Task: Add an event with the title Training Session: Effective Team Collaboration and Communication, date '2024/04/11', time 9:40 AM to 11:40 AMand add a description: A Team Building Exercise is a purposeful activity or program designed to enhance collaboration, communication, trust, and camaraderie among team members. These exercises aim to strengthen relationships, improve team dynamics, and foster a positive and productive work environment. Team building exercises can take various forms, from indoor games and challenges to outdoor adventures or structured workshops._x000D_
_x000D_
, put the event into Blue category . Add location for the event as: 987 Unter den Linden, Berlin, Germany, logged in from the account softage.5@softage.netand send the event invitation to softage.2@softage.net and softage.3@softage.net. Set a reminder for the event 48 week before
Action: Mouse moved to (116, 149)
Screenshot: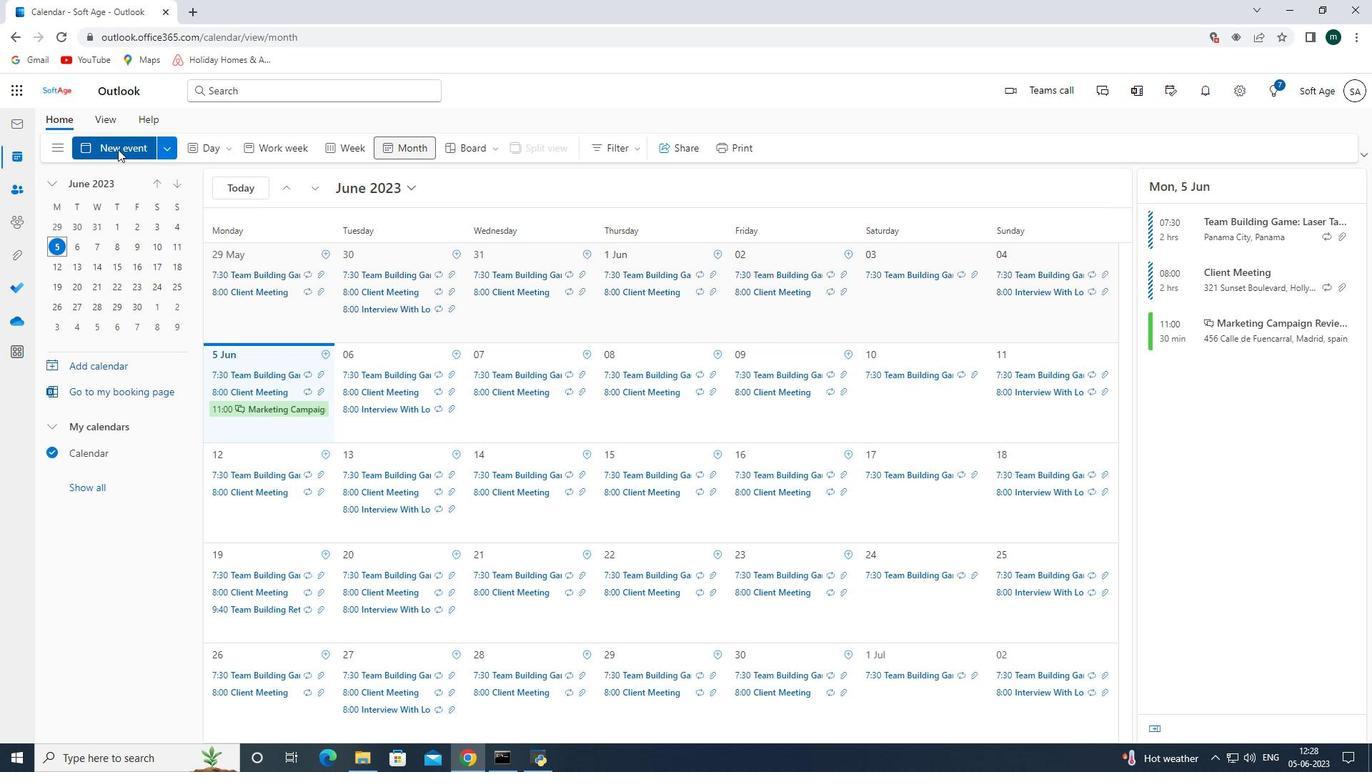 
Action: Mouse pressed left at (116, 149)
Screenshot: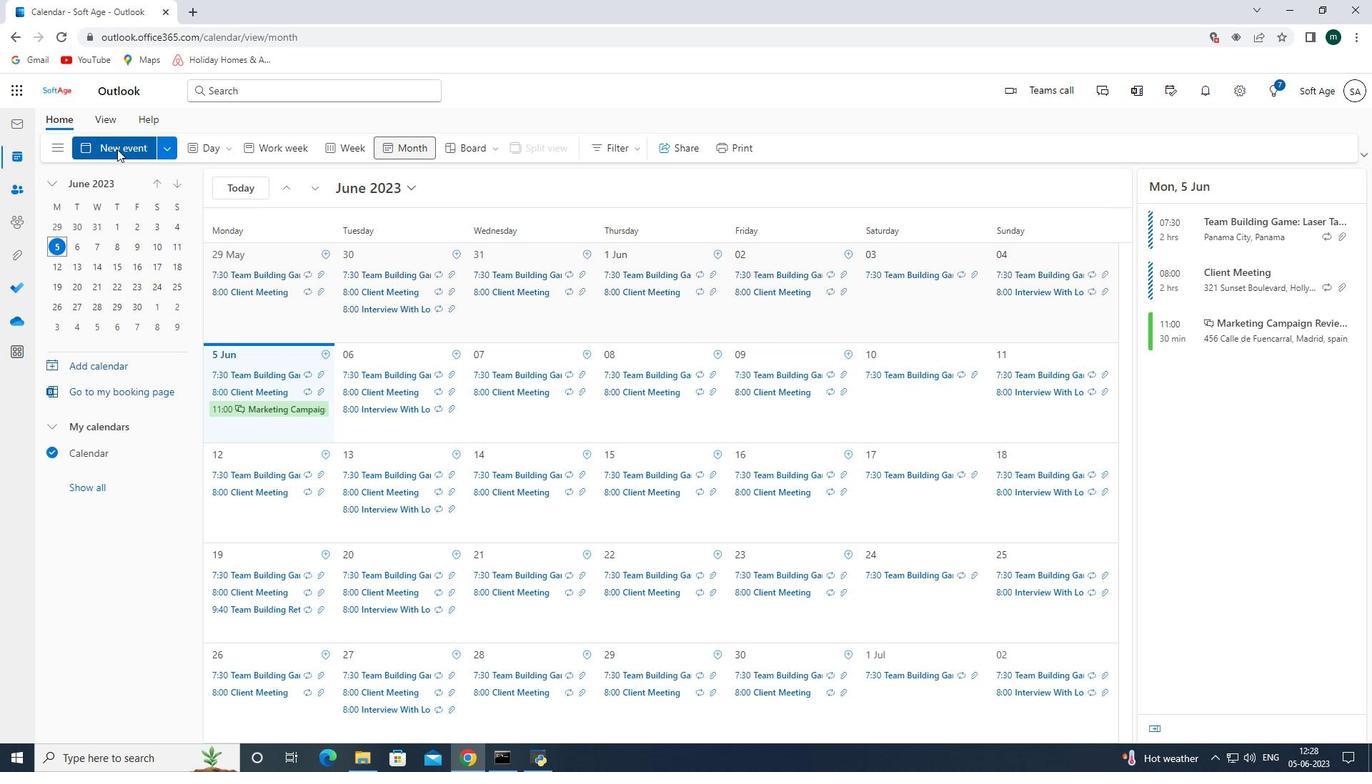 
Action: Mouse moved to (359, 235)
Screenshot: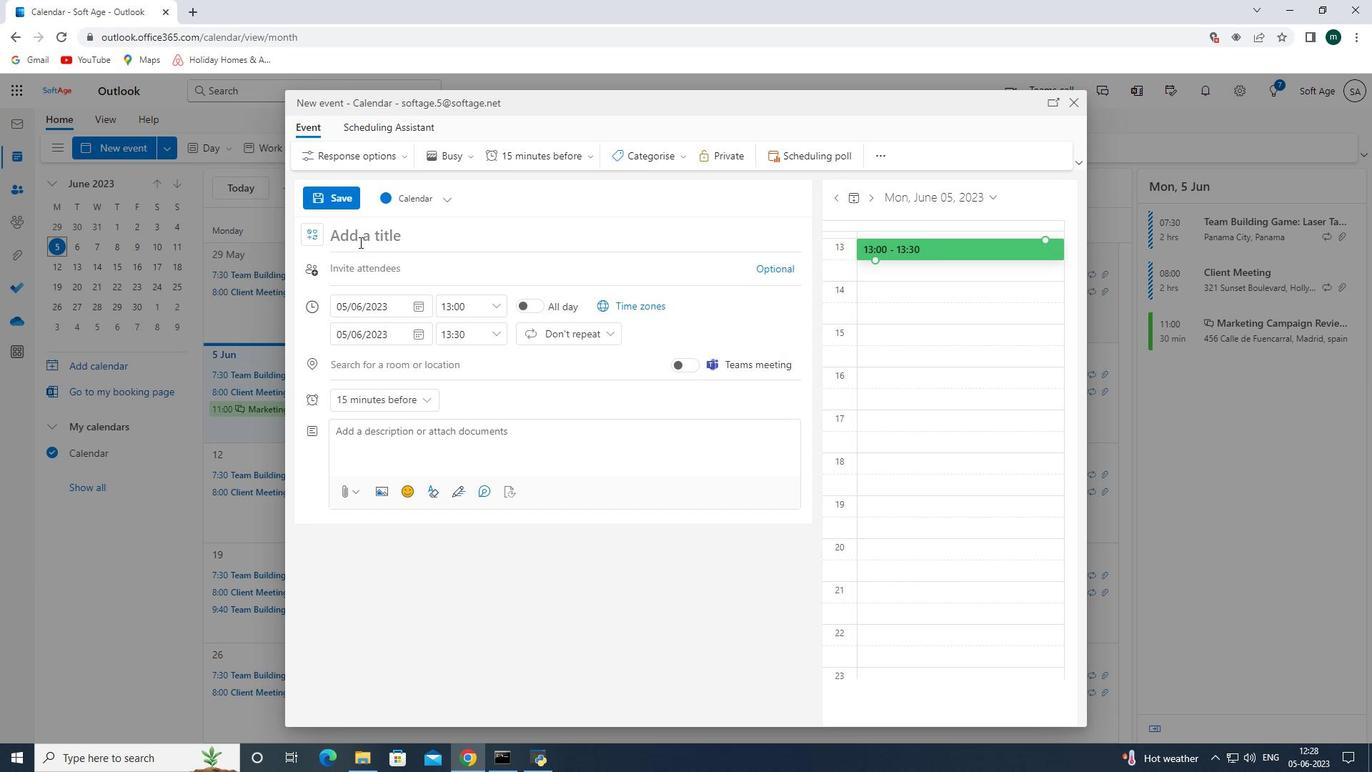 
Action: Mouse pressed left at (359, 235)
Screenshot: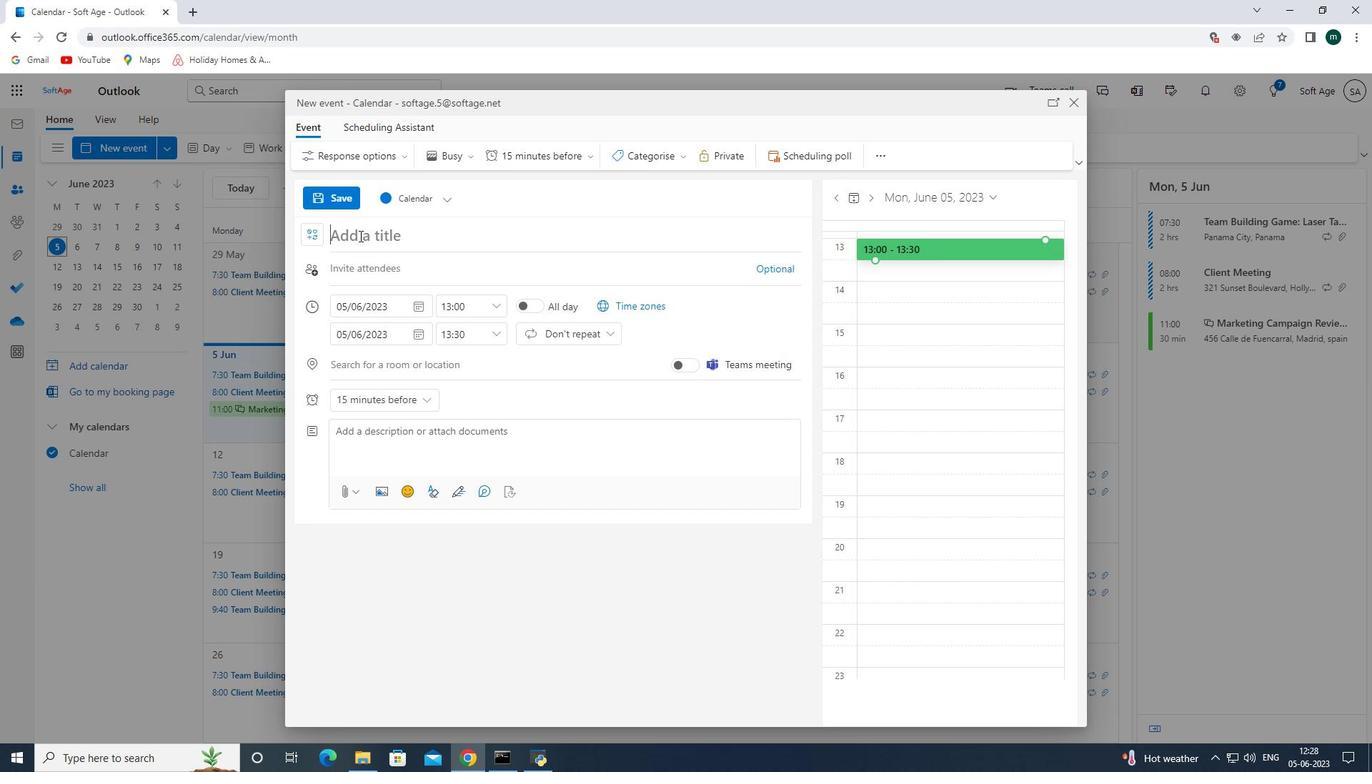 
Action: Key pressed <Key.shift>
Screenshot: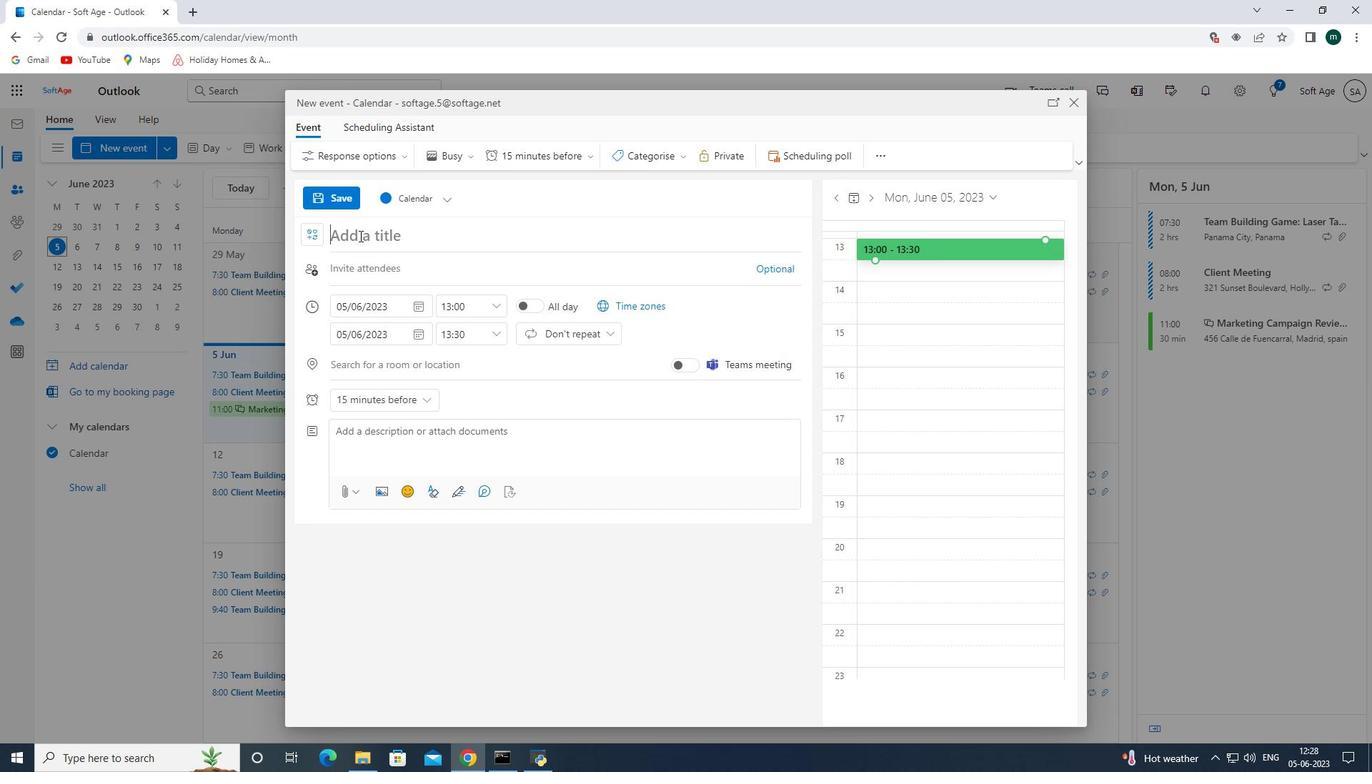 
Action: Mouse moved to (360, 235)
Screenshot: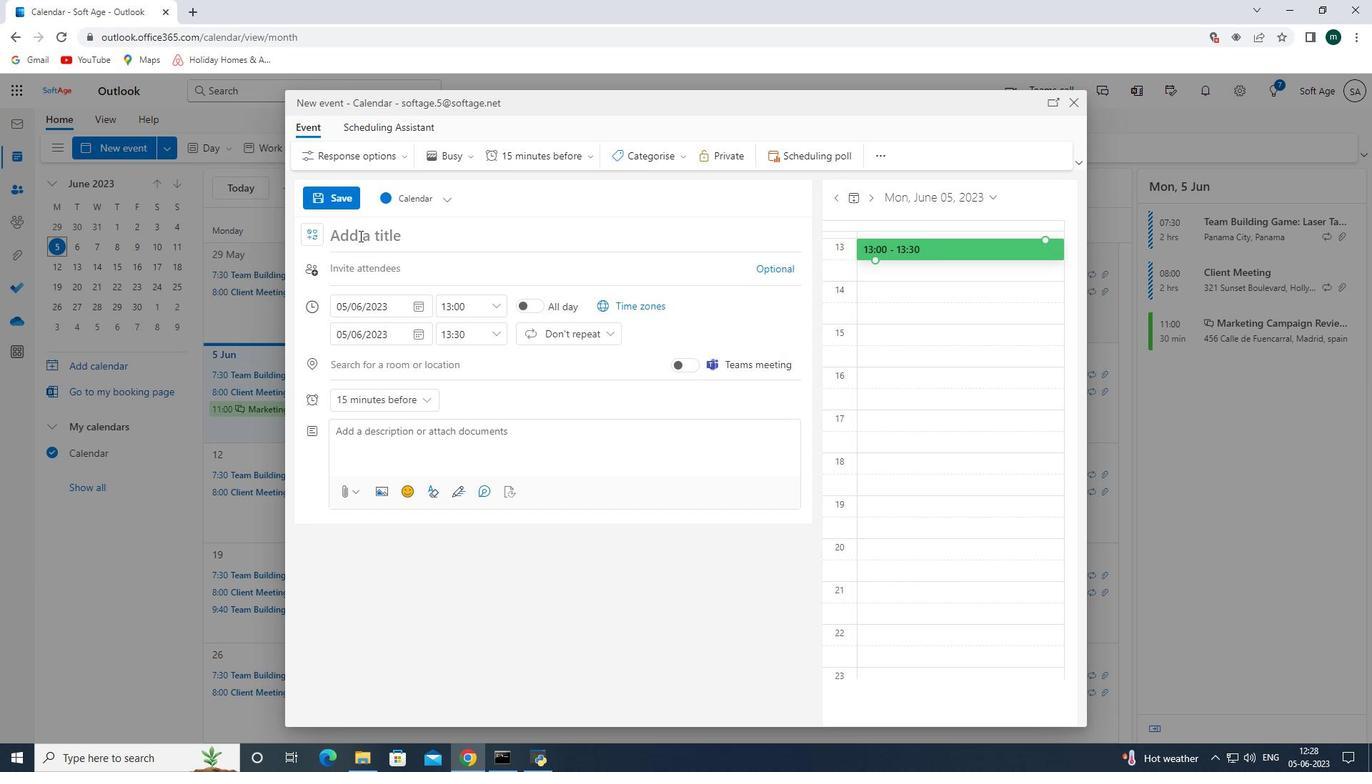 
Action: Key pressed <Key.shift><Key.shift><Key.shift><Key.shift><Key.shift><Key.shift><Key.shift><Key.shift><Key.shift><Key.shift><Key.shift><Key.shift><Key.shift><Key.shift><Key.shift><Key.shift><Key.shift><Key.shift><Key.shift><Key.shift><Key.shift><Key.shift><Key.shift><Key.shift><Key.shift><Key.shift><Key.shift><Key.shift><Key.shift><Key.shift><Key.shift><Key.shift><Key.shift><Key.shift><Key.shift><Key.shift><Key.shift><Key.shift><Key.shift><Key.shift><Key.shift><Key.shift><Key.shift><Key.shift><Key.shift><Key.shift><Key.shift><Key.shift><Key.shift><Key.shift><Key.shift><Key.shift><Key.shift><Key.shift><Key.shift><Key.shift><Key.shift><Key.shift><Key.shift><Key.shift><Key.shift><Key.shift><Key.shift><Key.shift><Key.shift><Key.shift><Key.shift>Traning<Key.space><Key.shift><Key.shift><Key.shift>Session<Key.space><Key.shift_r>:<Key.space><Key.shift><Key.shift><Key.shift><Key.shift><Key.shift><Key.shift><Key.shift><Key.shift><Key.shift><Key.shift><Key.shift><Key.shift><Key.shift><Key.shift><Key.shift><Key.shift><Key.shift><Key.shift><Key.shift><Key.shift><Key.shift><Key.shift><Key.shift><Key.shift><Key.shift><Key.shift><Key.shift><Key.shift><Key.shift><Key.shift><Key.shift><Key.shift><Key.shift><Key.shift><Key.shift><Key.shift><Key.shift><Key.shift>Effectib<Key.backspace>ve<Key.space><Key.shift>t<Key.backspace><Key.shift><Key.shift>Team<Key.space><Key.shift>Collaboration
Screenshot: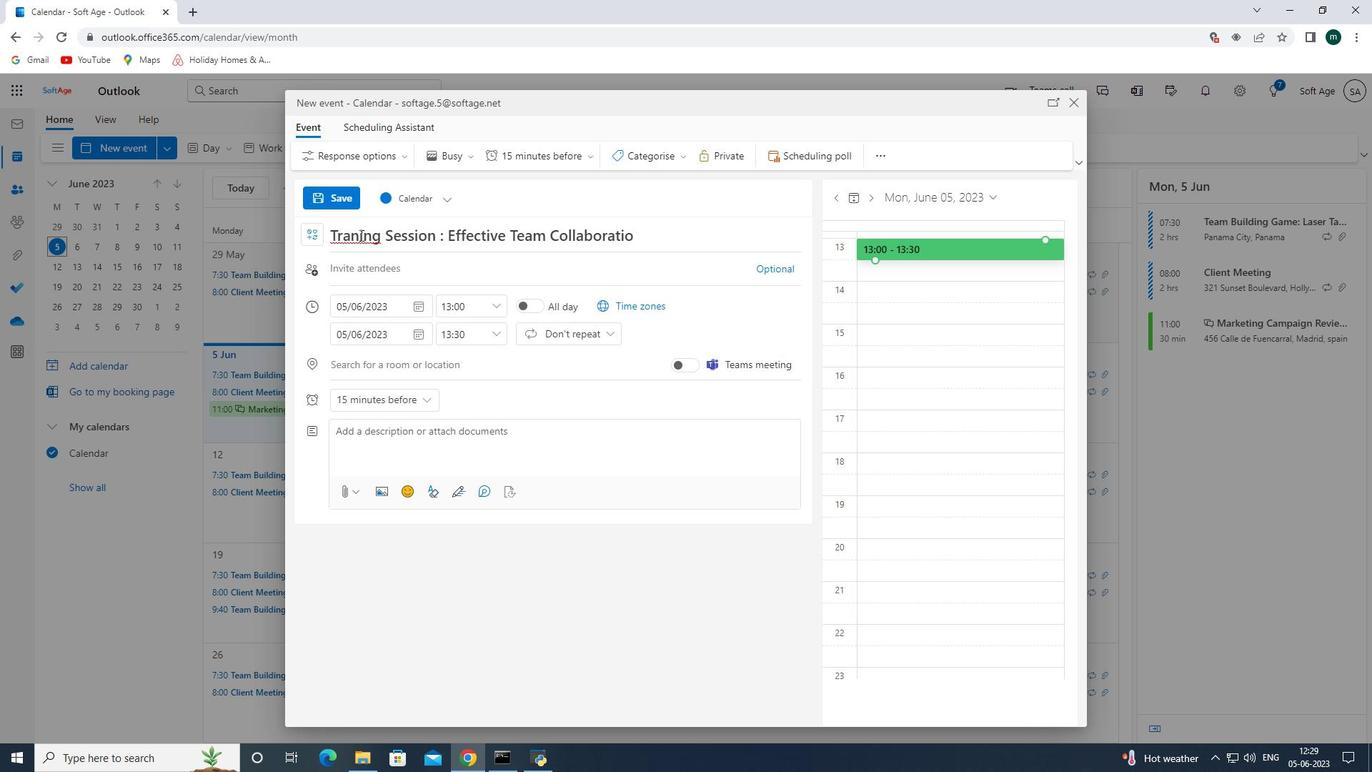 
Action: Mouse moved to (400, 424)
Screenshot: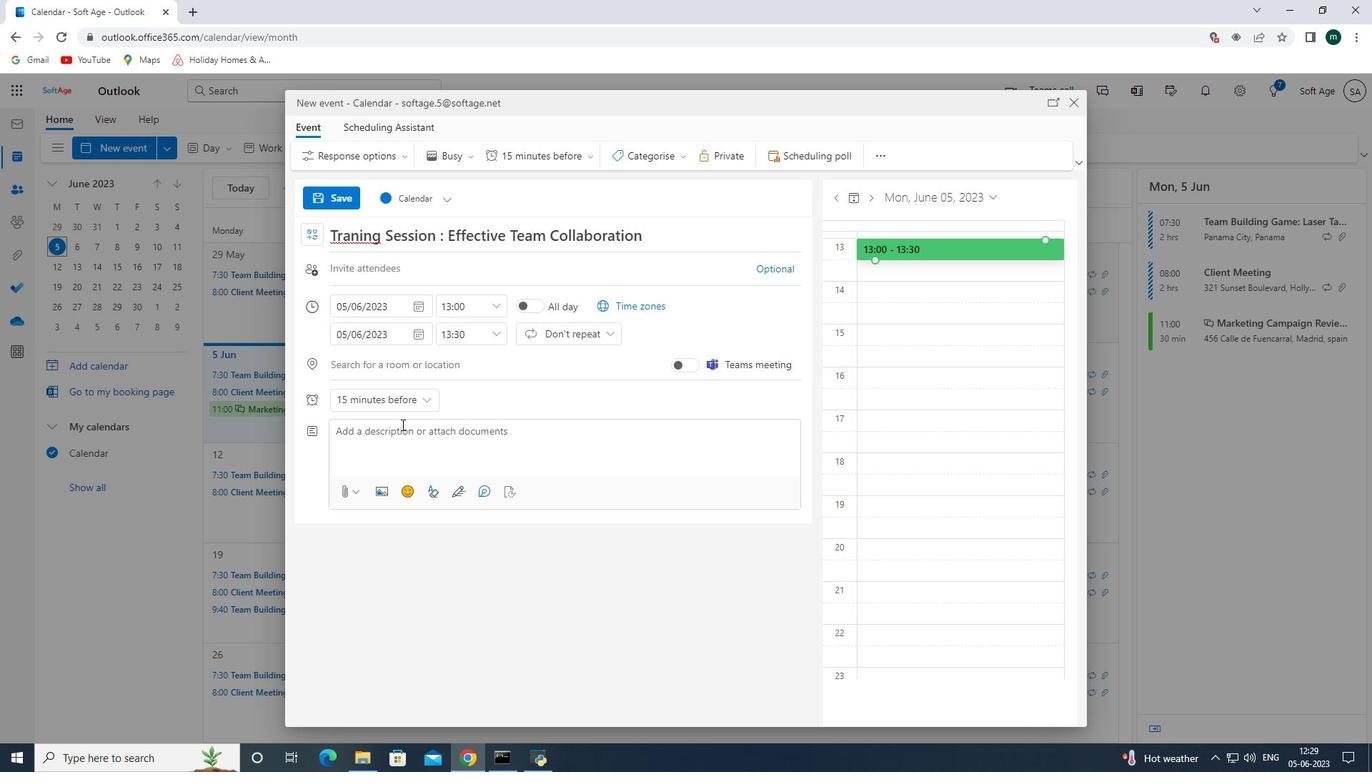 
Action: Mouse pressed left at (400, 424)
Screenshot: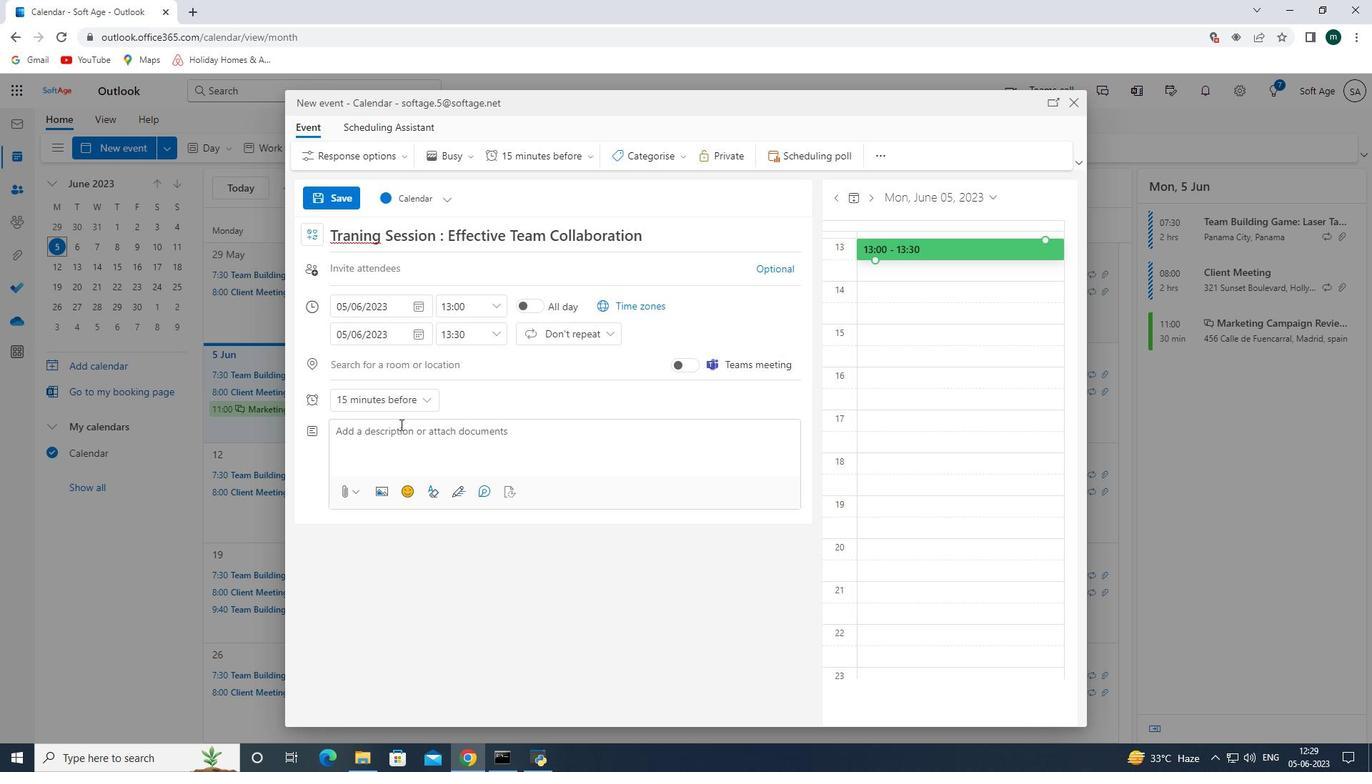 
Action: Mouse moved to (420, 305)
Screenshot: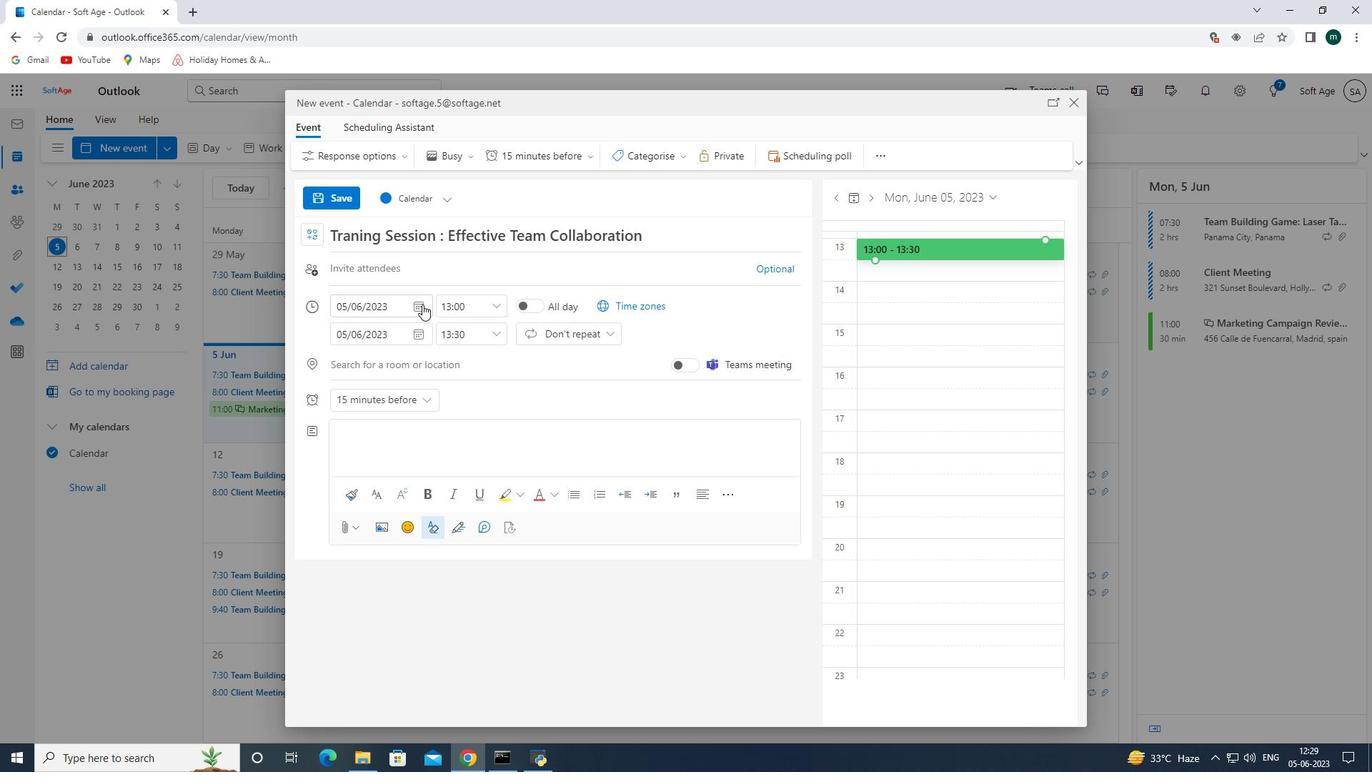 
Action: Mouse pressed left at (420, 305)
Screenshot: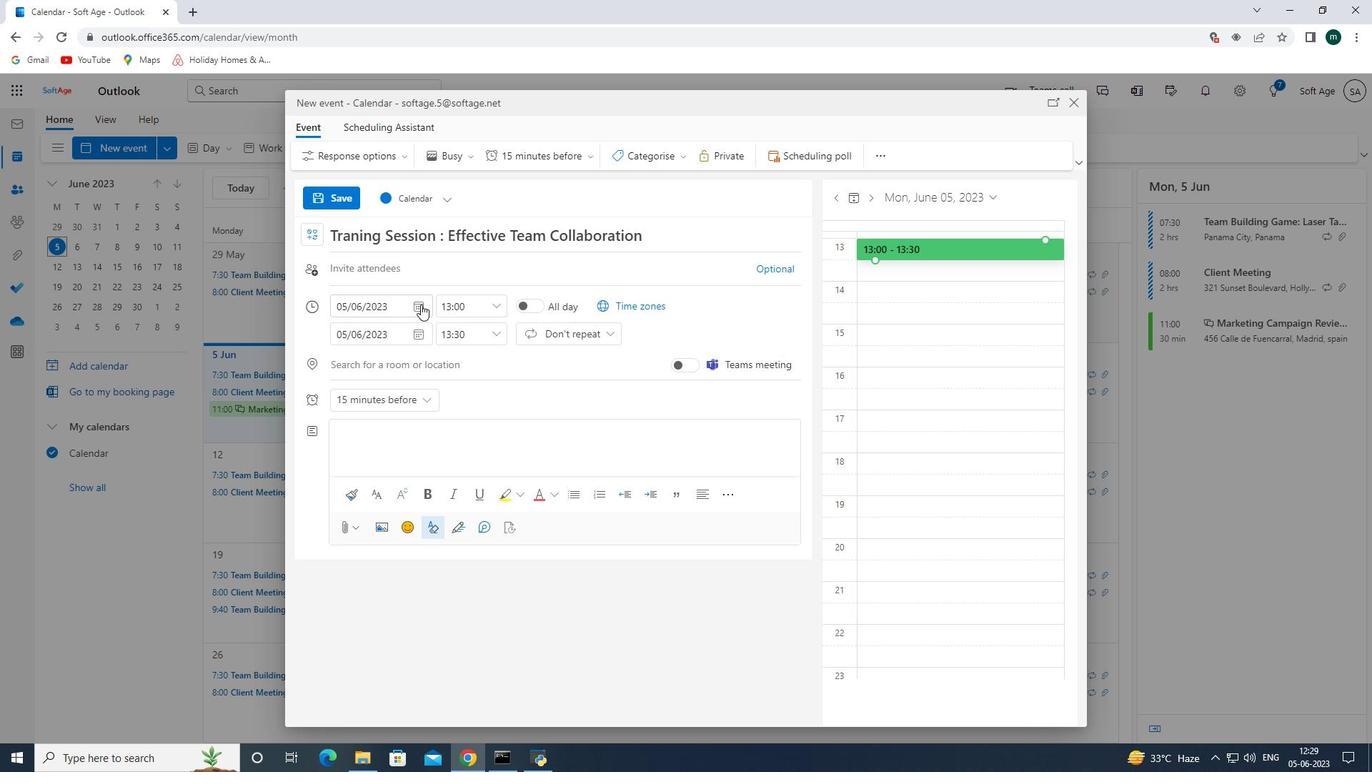 
Action: Mouse moved to (471, 337)
Screenshot: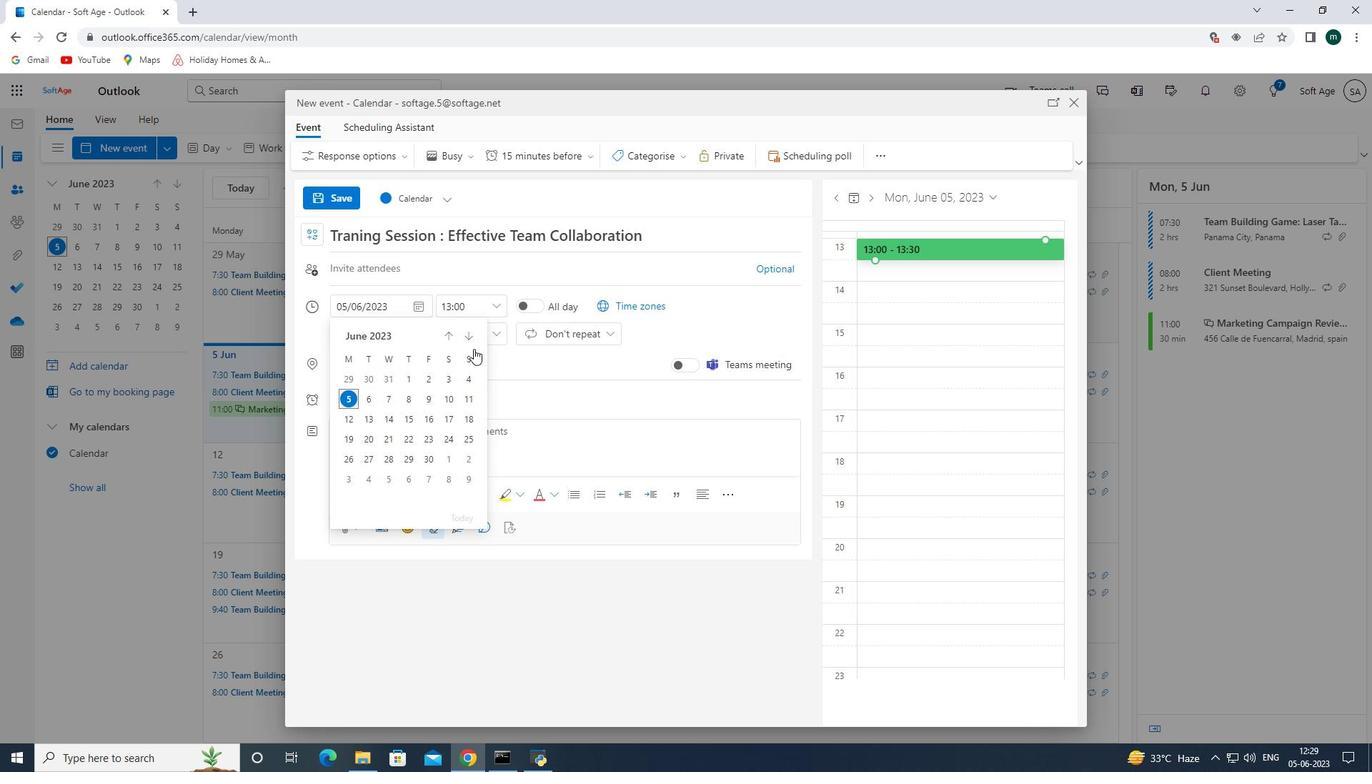 
Action: Mouse pressed left at (471, 337)
Screenshot: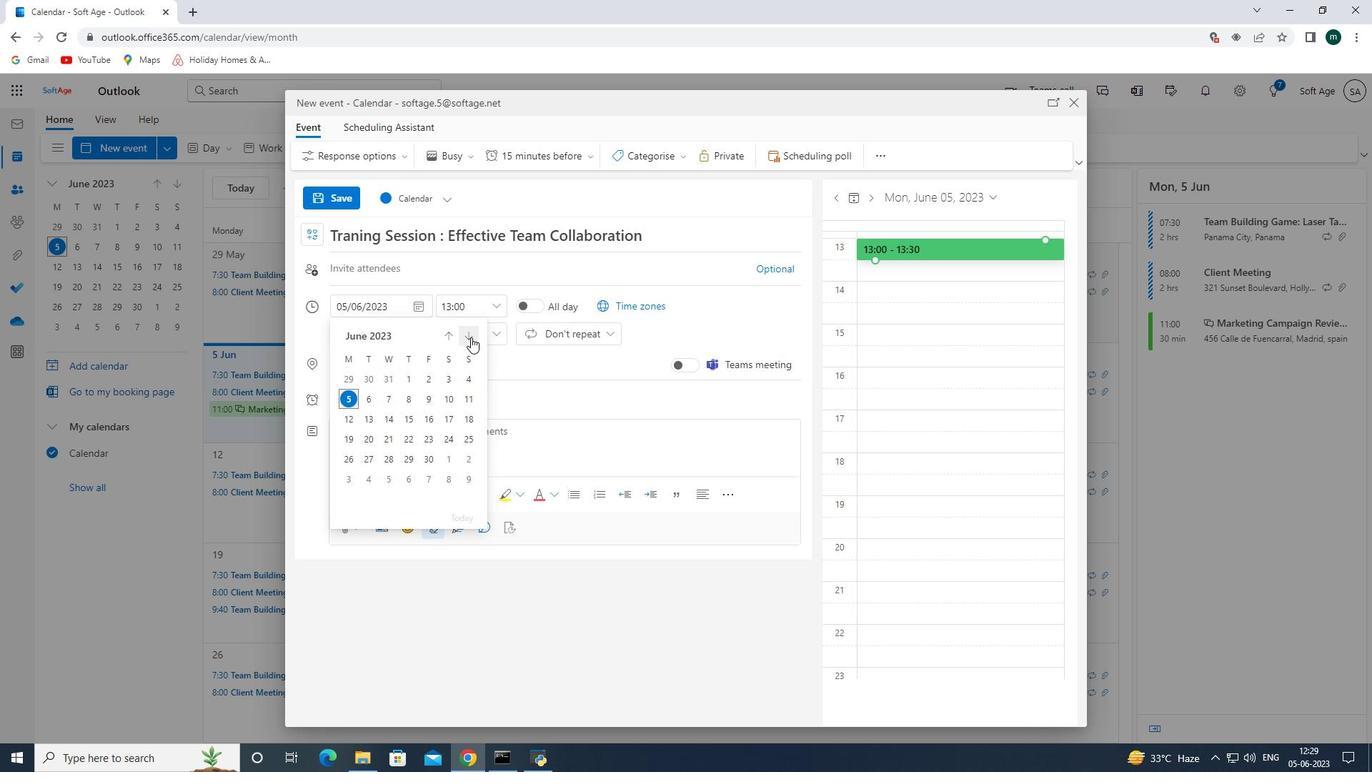 
Action: Mouse pressed left at (471, 337)
Screenshot: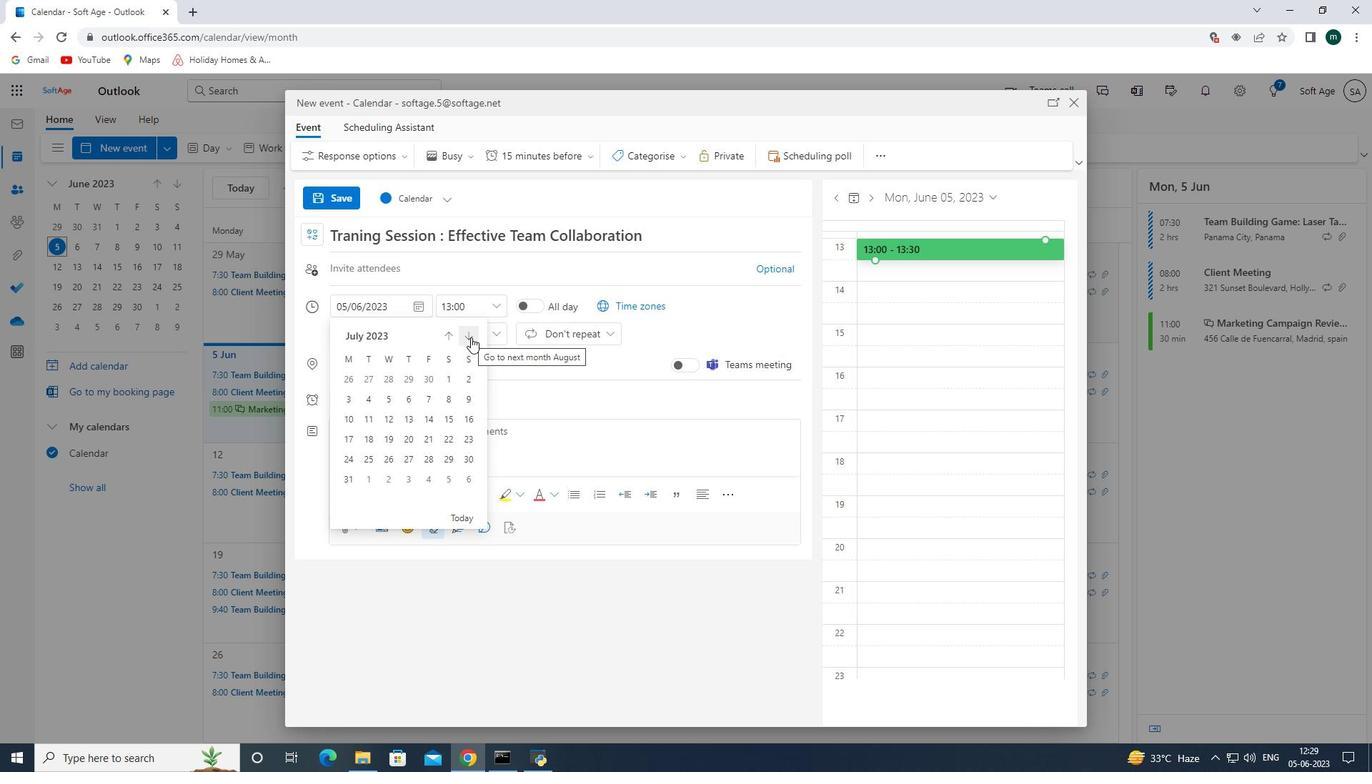 
Action: Mouse pressed left at (471, 337)
Screenshot: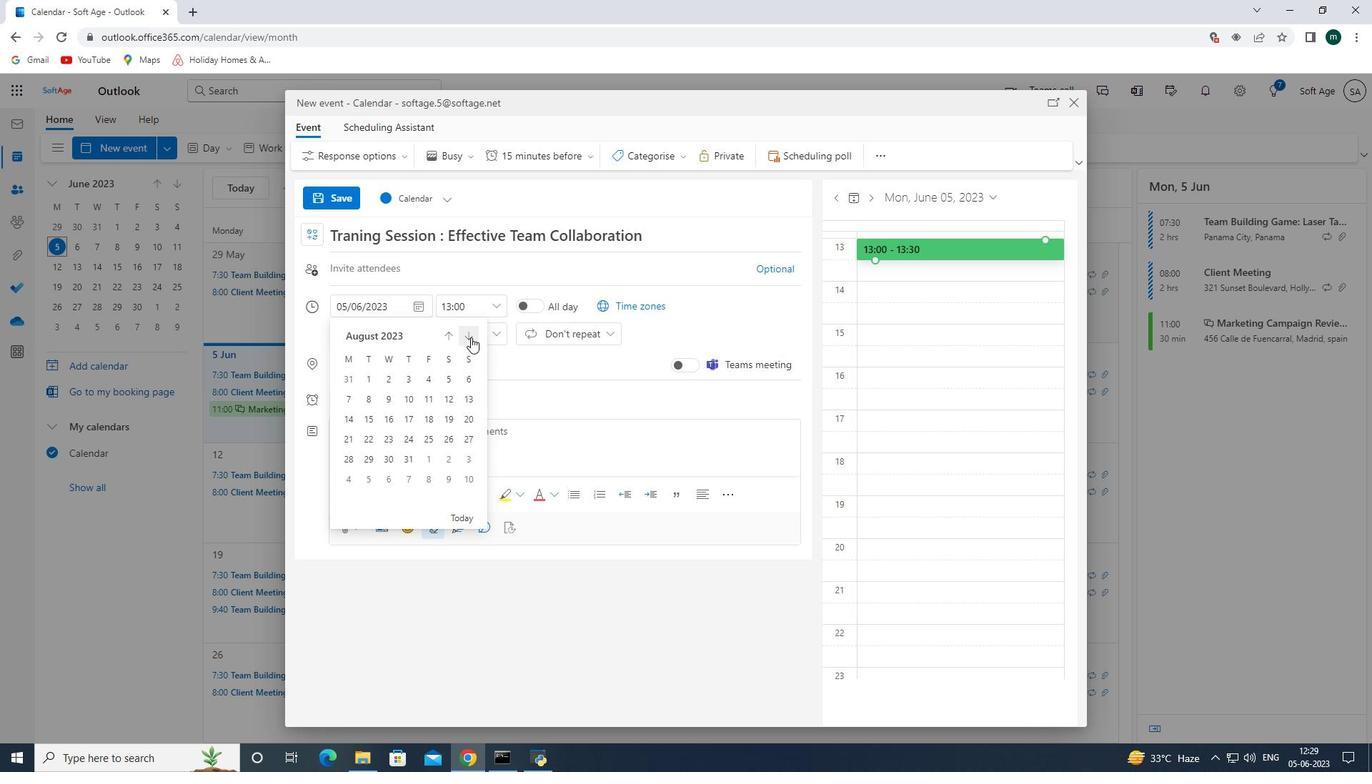 
Action: Mouse moved to (476, 334)
Screenshot: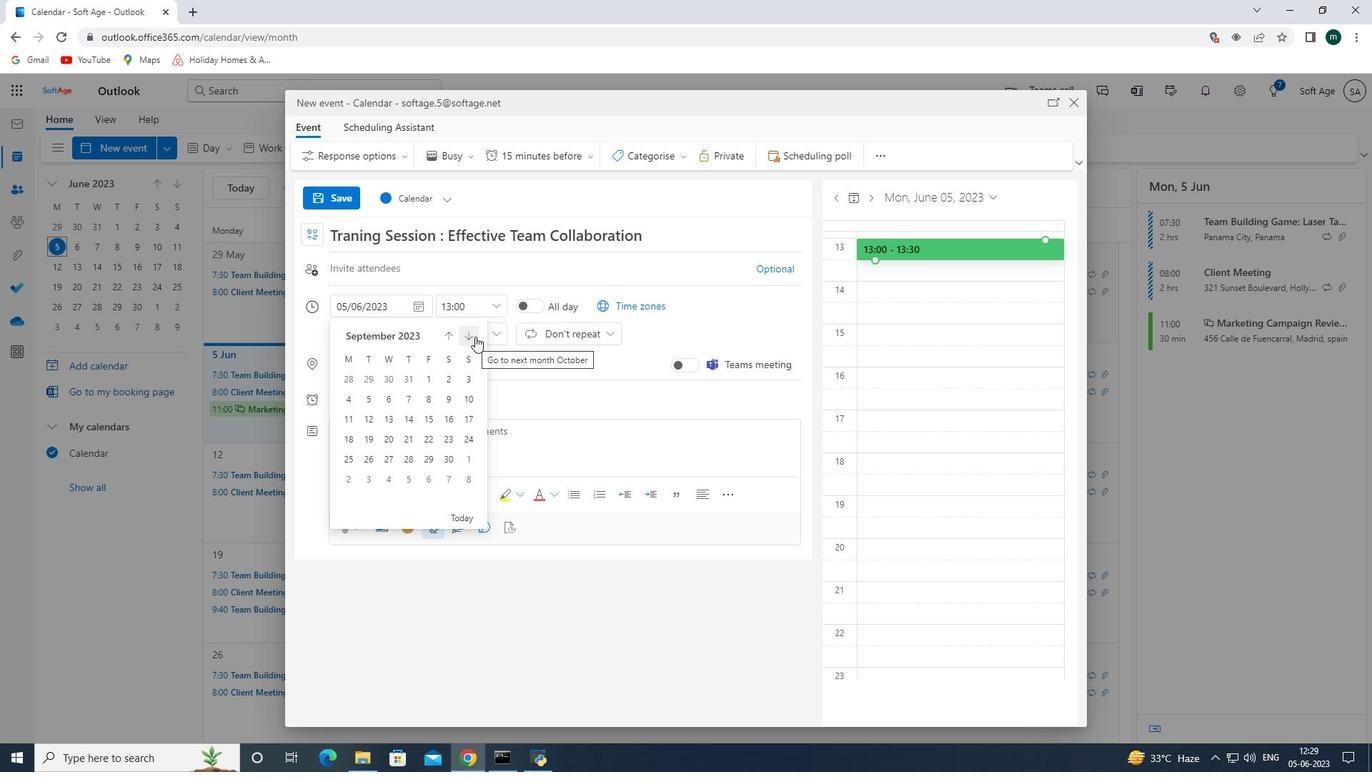 
Action: Mouse pressed left at (476, 334)
Screenshot: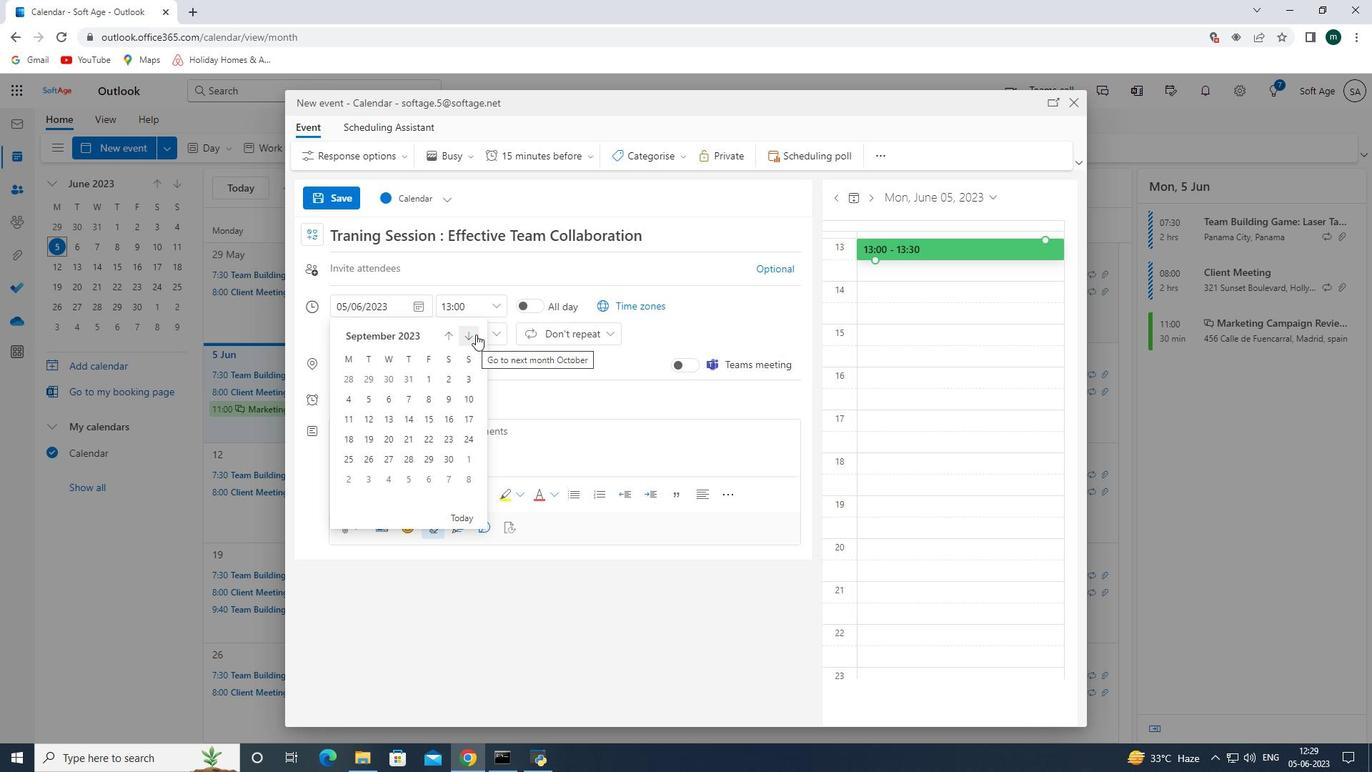 
Action: Mouse moved to (467, 336)
Screenshot: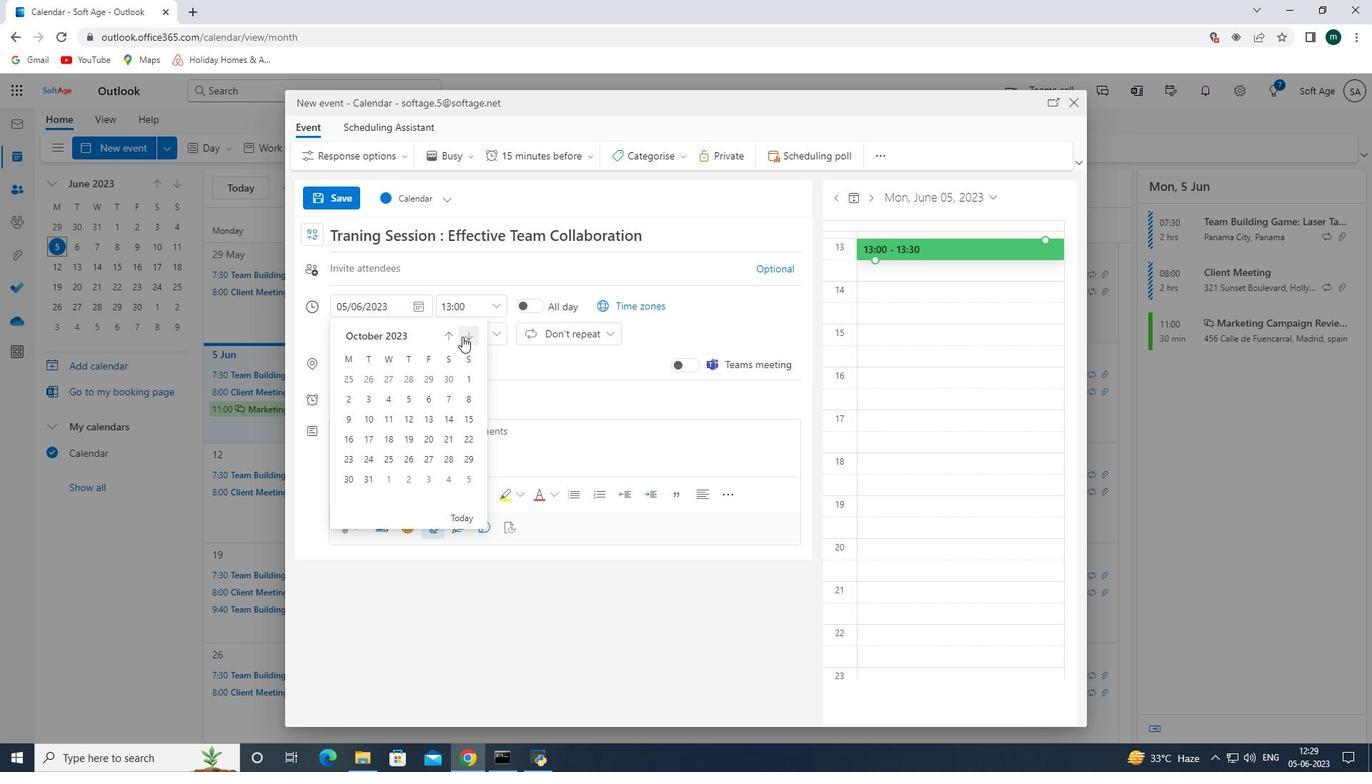 
Action: Mouse pressed left at (467, 336)
Screenshot: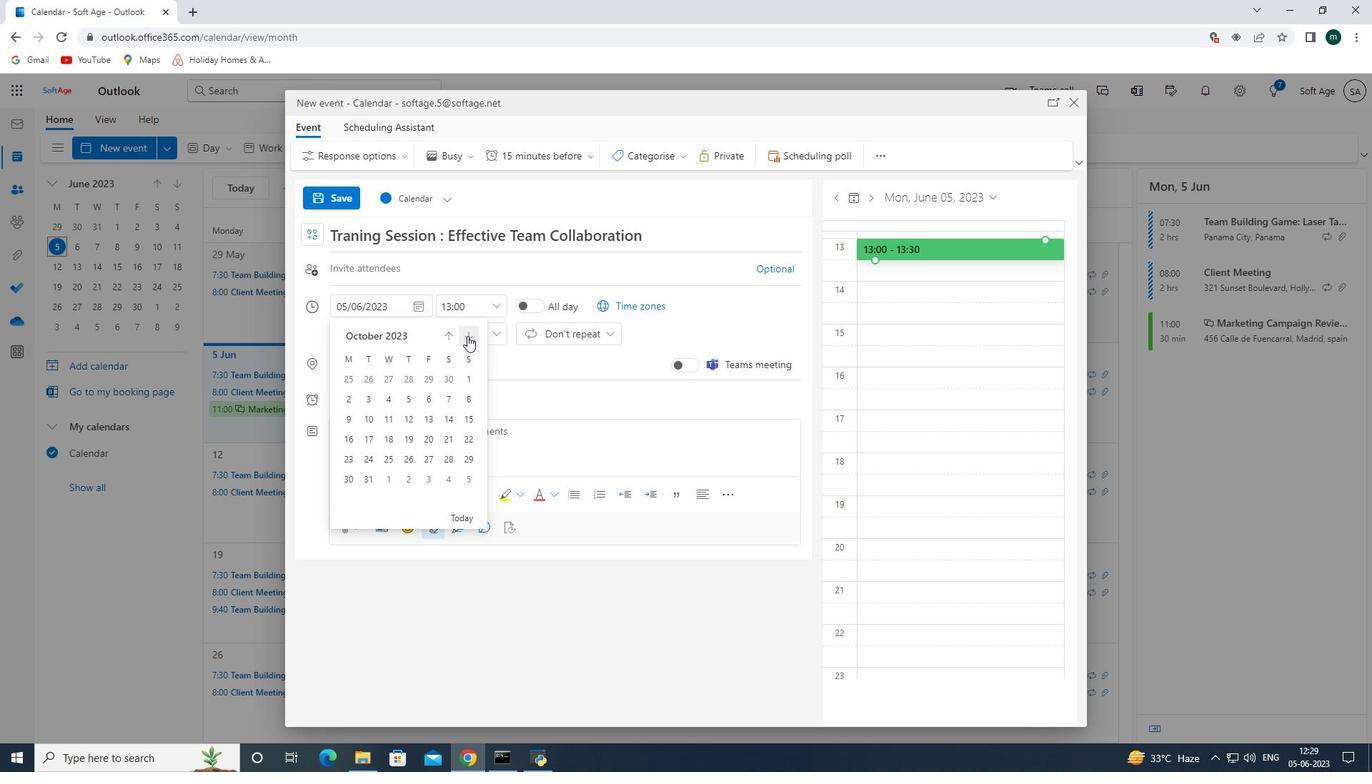 
Action: Mouse pressed left at (467, 336)
Screenshot: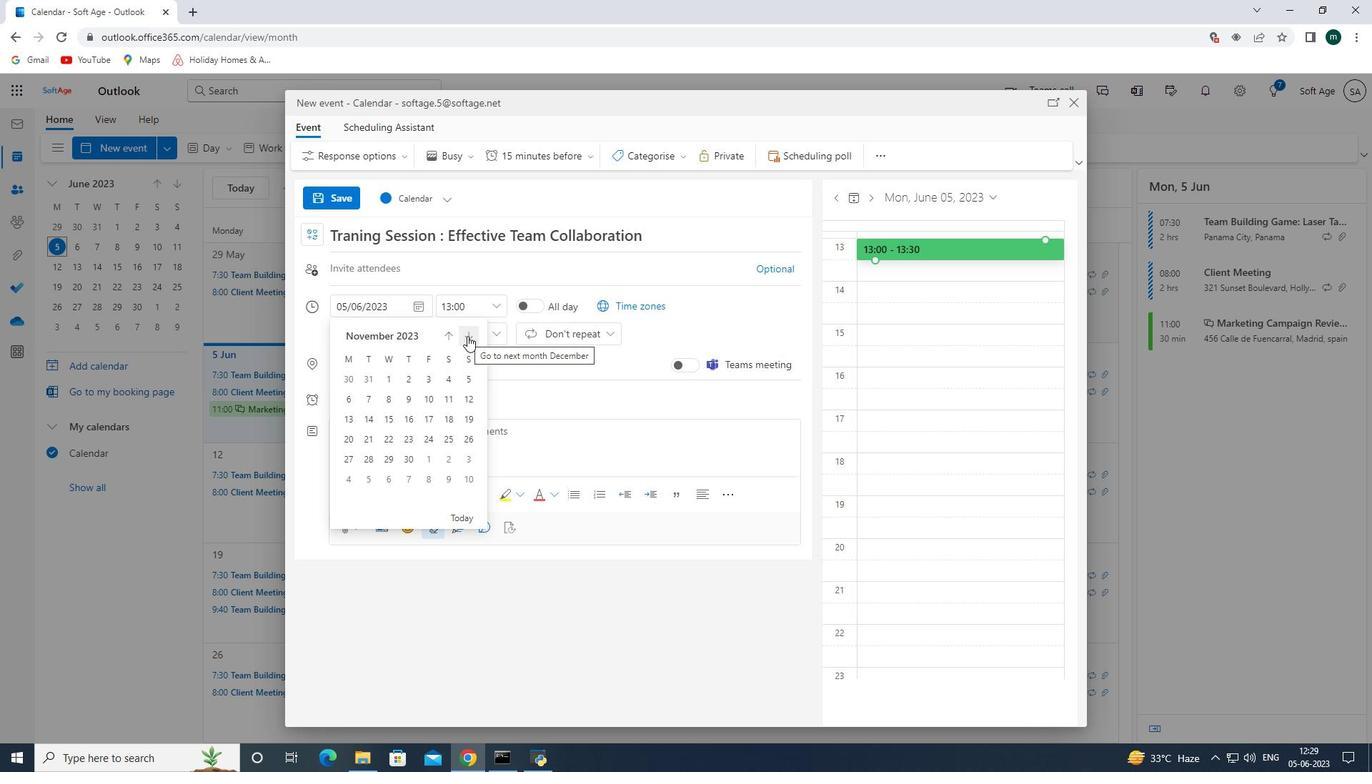 
Action: Mouse pressed left at (467, 336)
Screenshot: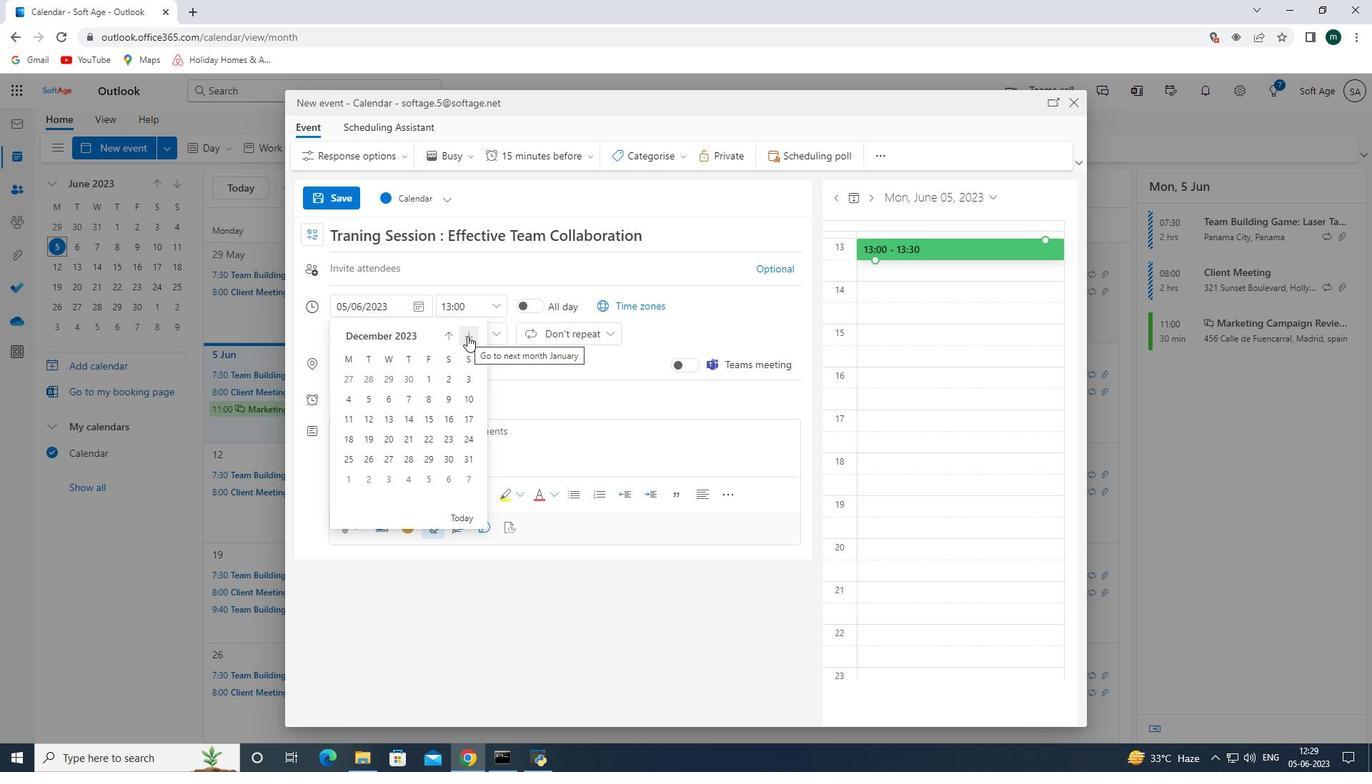 
Action: Mouse pressed left at (467, 336)
Screenshot: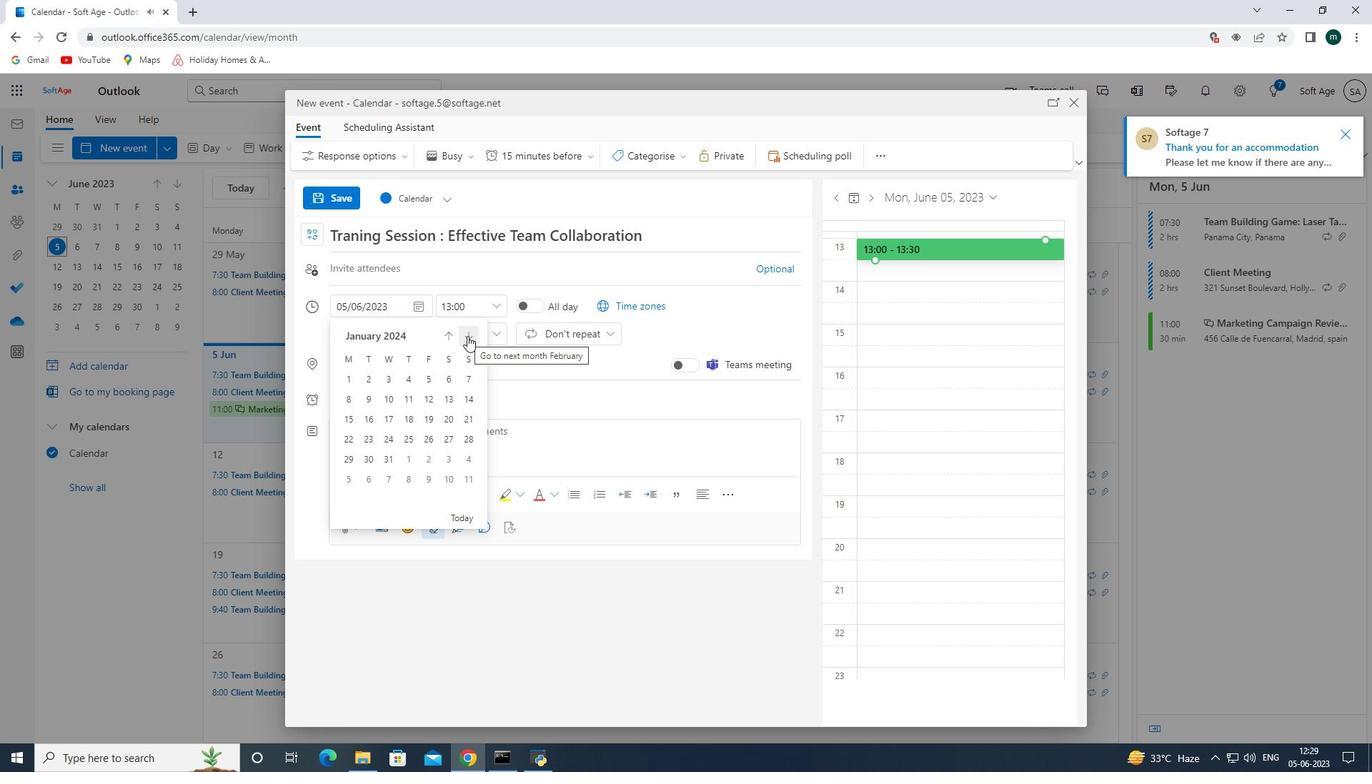 
Action: Mouse pressed left at (467, 336)
Screenshot: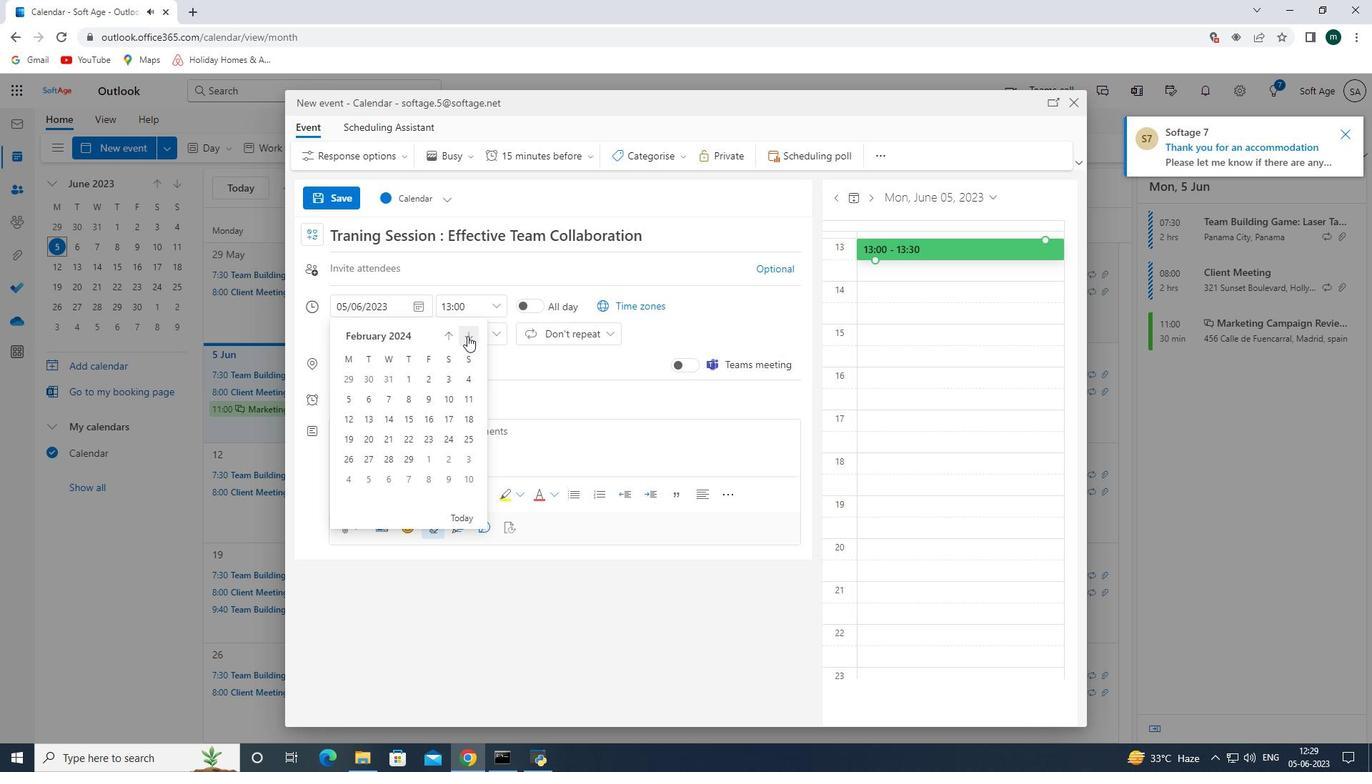 
Action: Mouse pressed left at (467, 336)
Screenshot: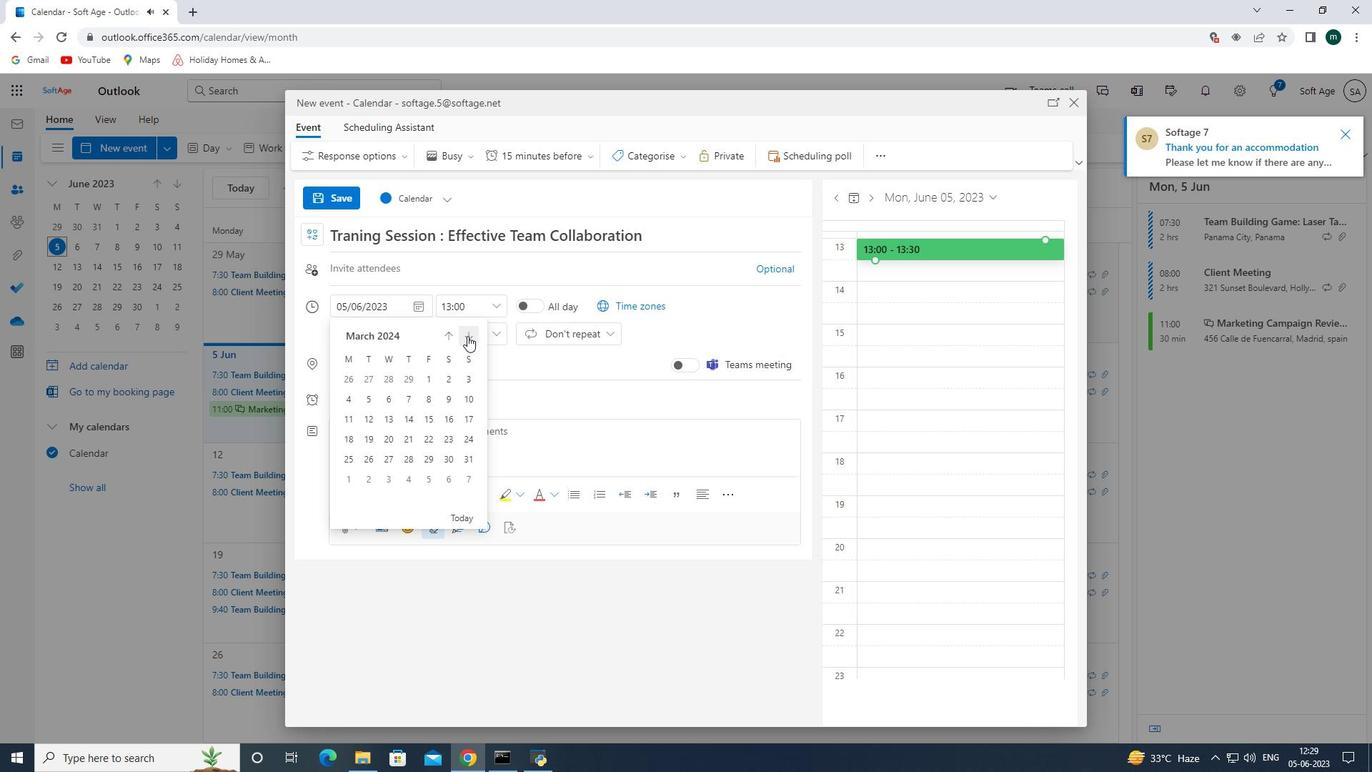 
Action: Mouse moved to (401, 397)
Screenshot: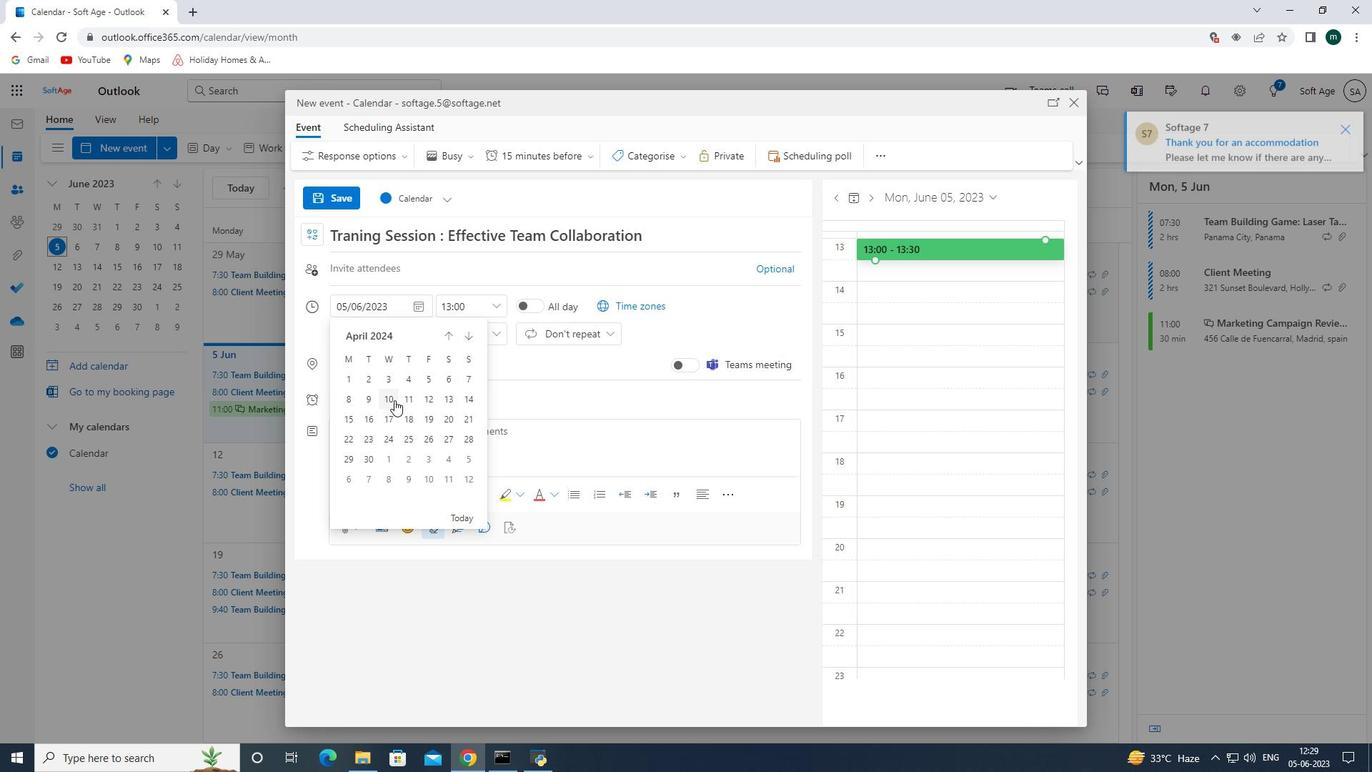 
Action: Mouse pressed left at (401, 397)
Screenshot: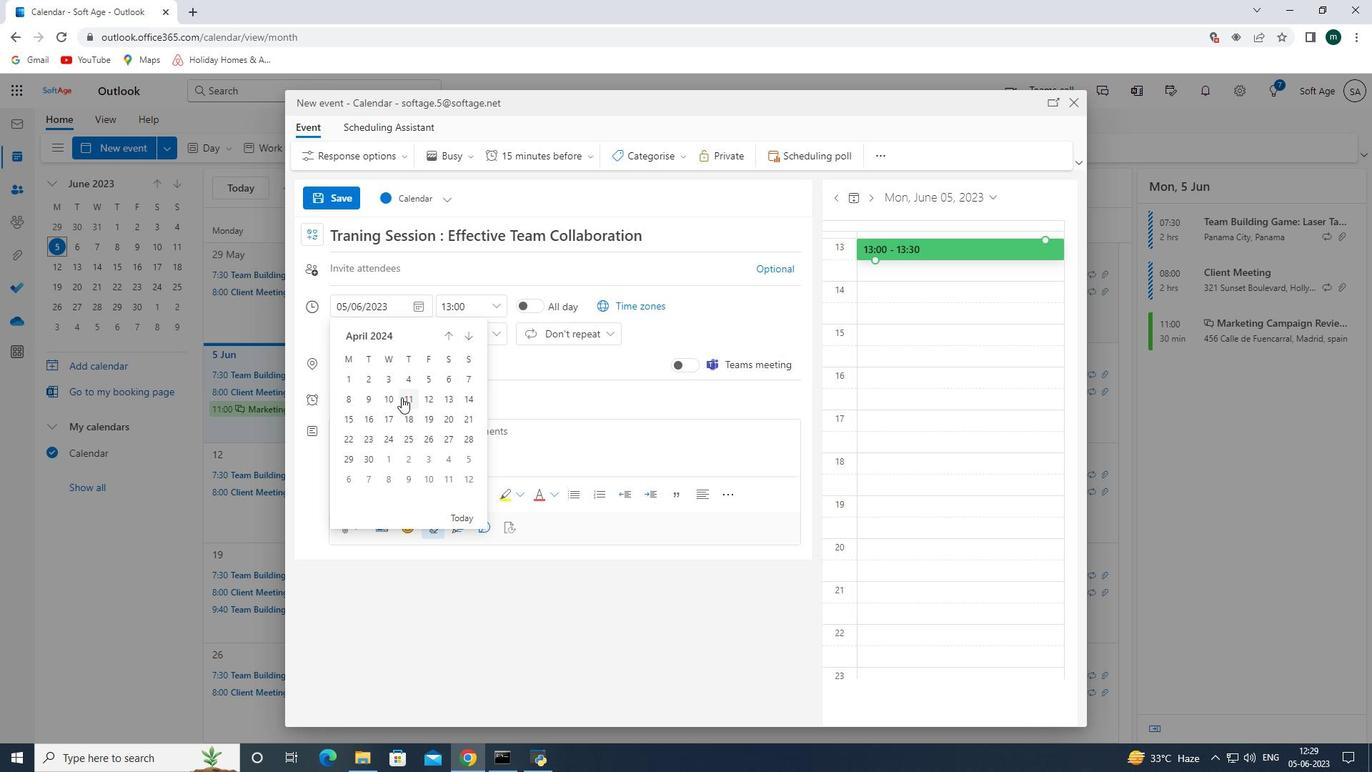 
Action: Mouse moved to (496, 303)
Screenshot: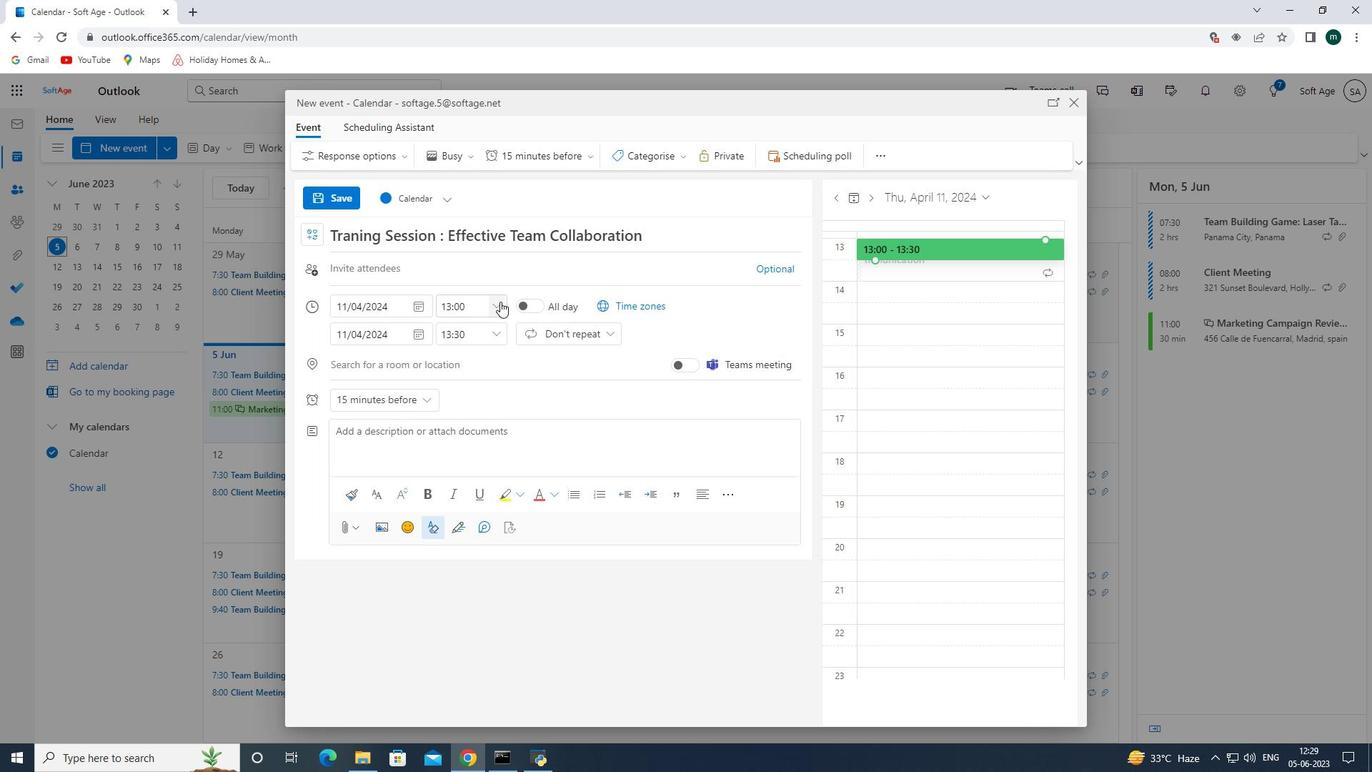 
Action: Mouse pressed left at (496, 303)
Screenshot: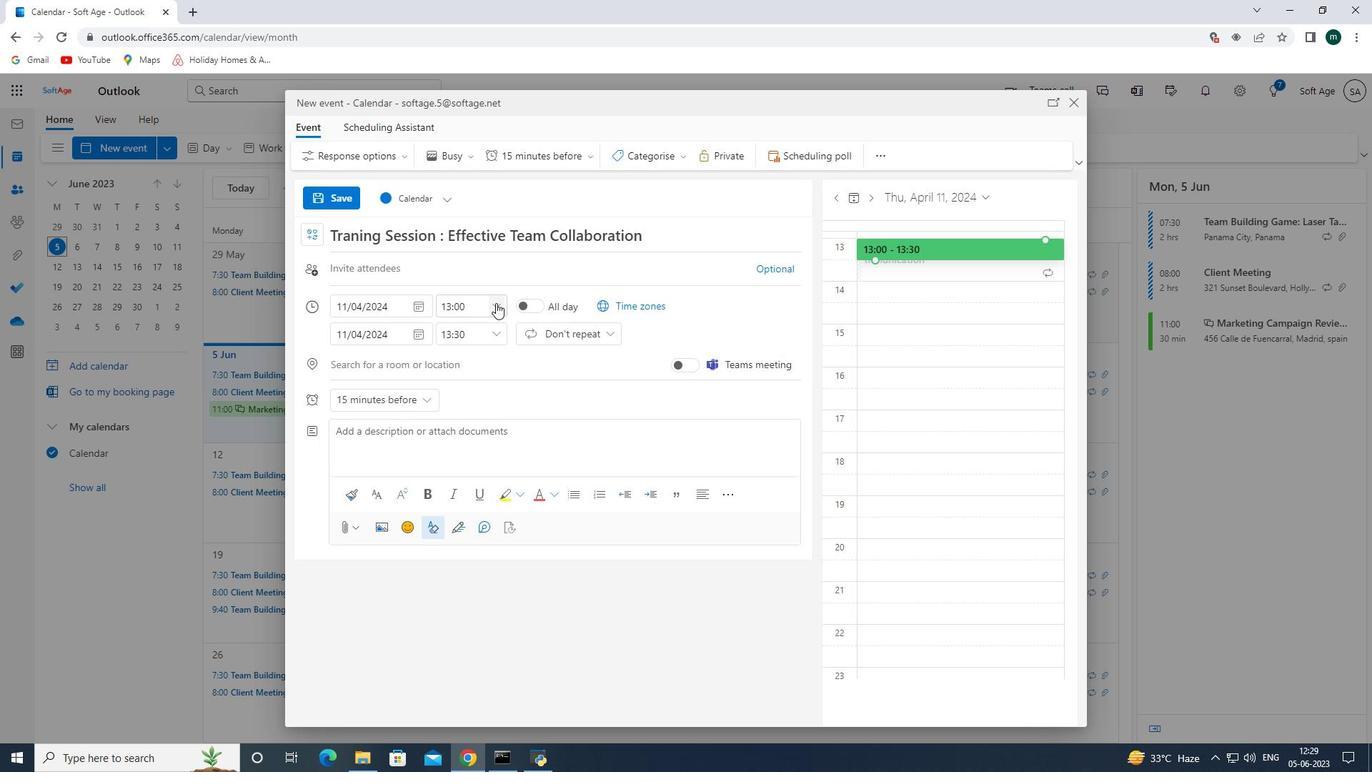 
Action: Mouse moved to (506, 285)
Screenshot: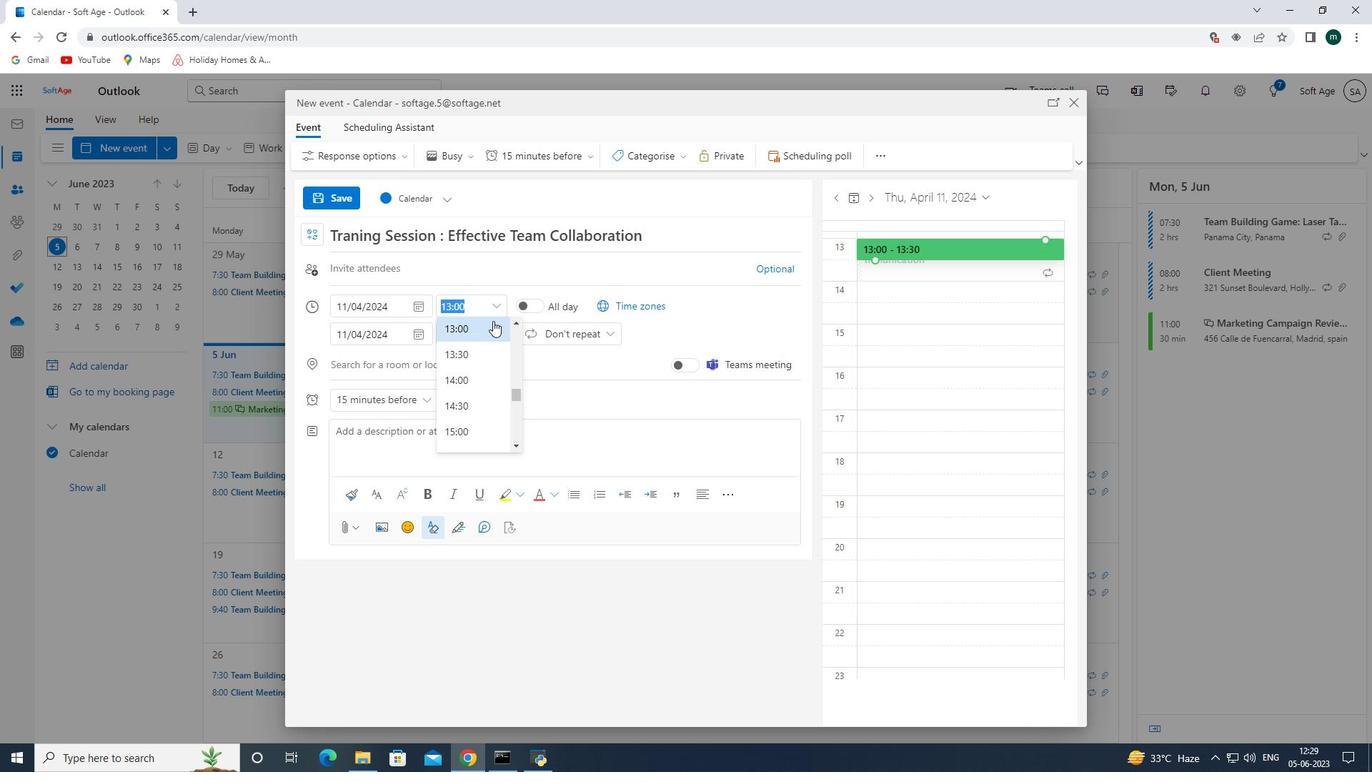 
Action: Key pressed 09<Key.shift_r><Key.shift_r><Key.shift_r><Key.shift_r><Key.shift_r>:40<Key.enter>
Screenshot: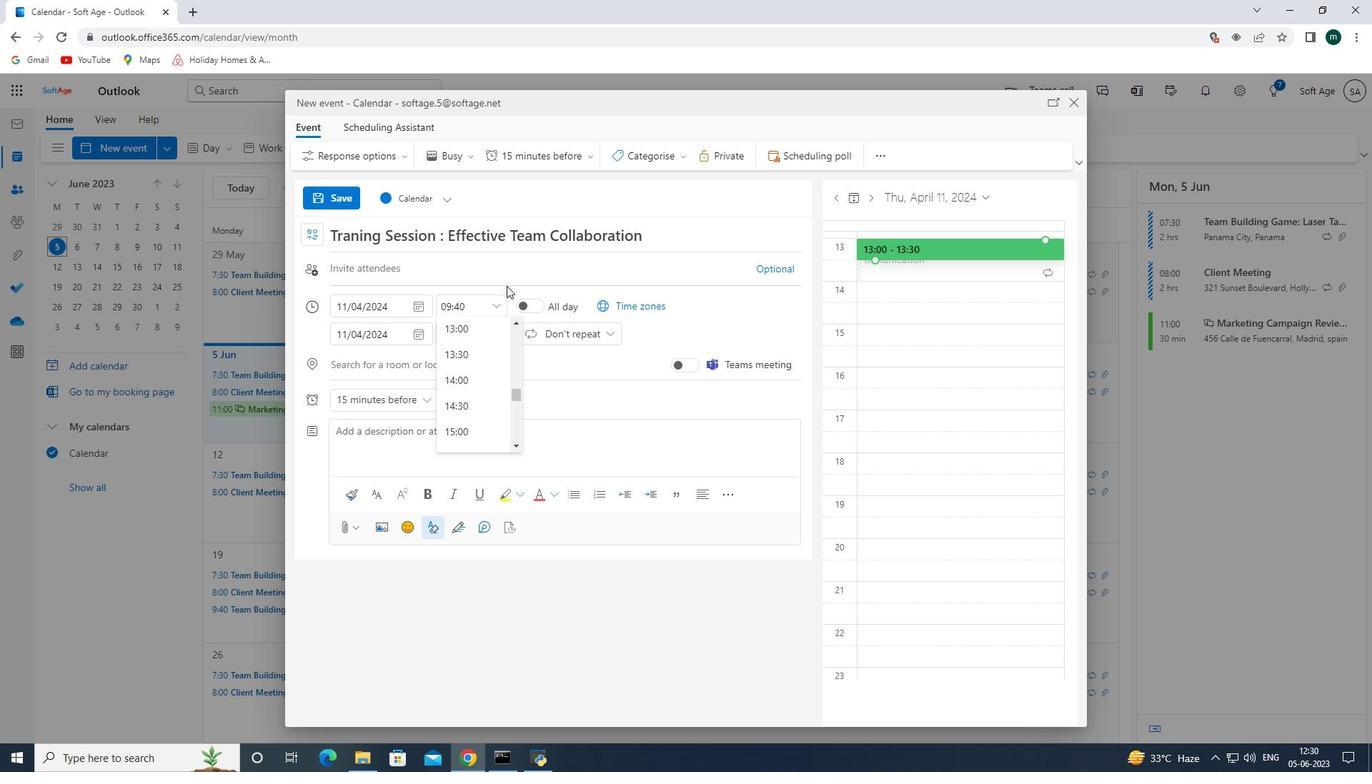 
Action: Mouse moved to (496, 333)
Screenshot: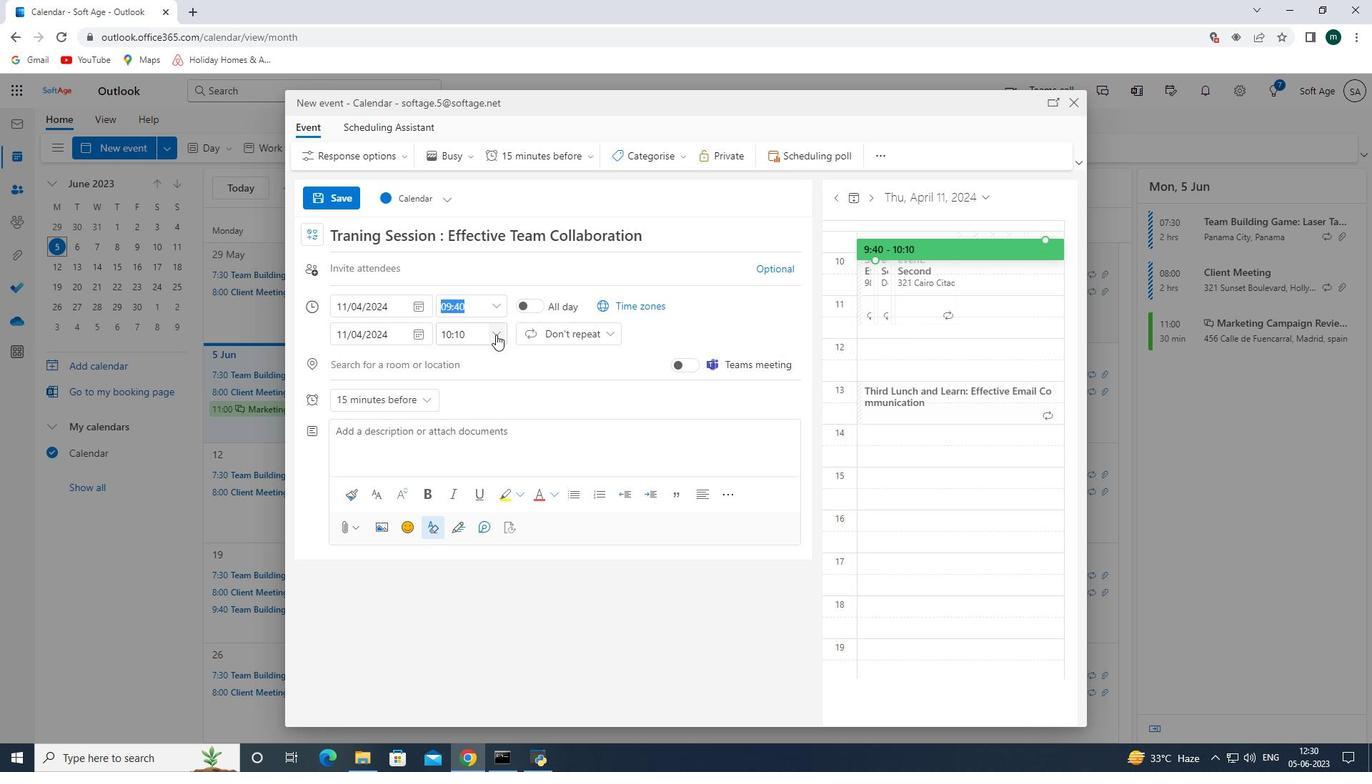 
Action: Mouse pressed left at (496, 333)
Screenshot: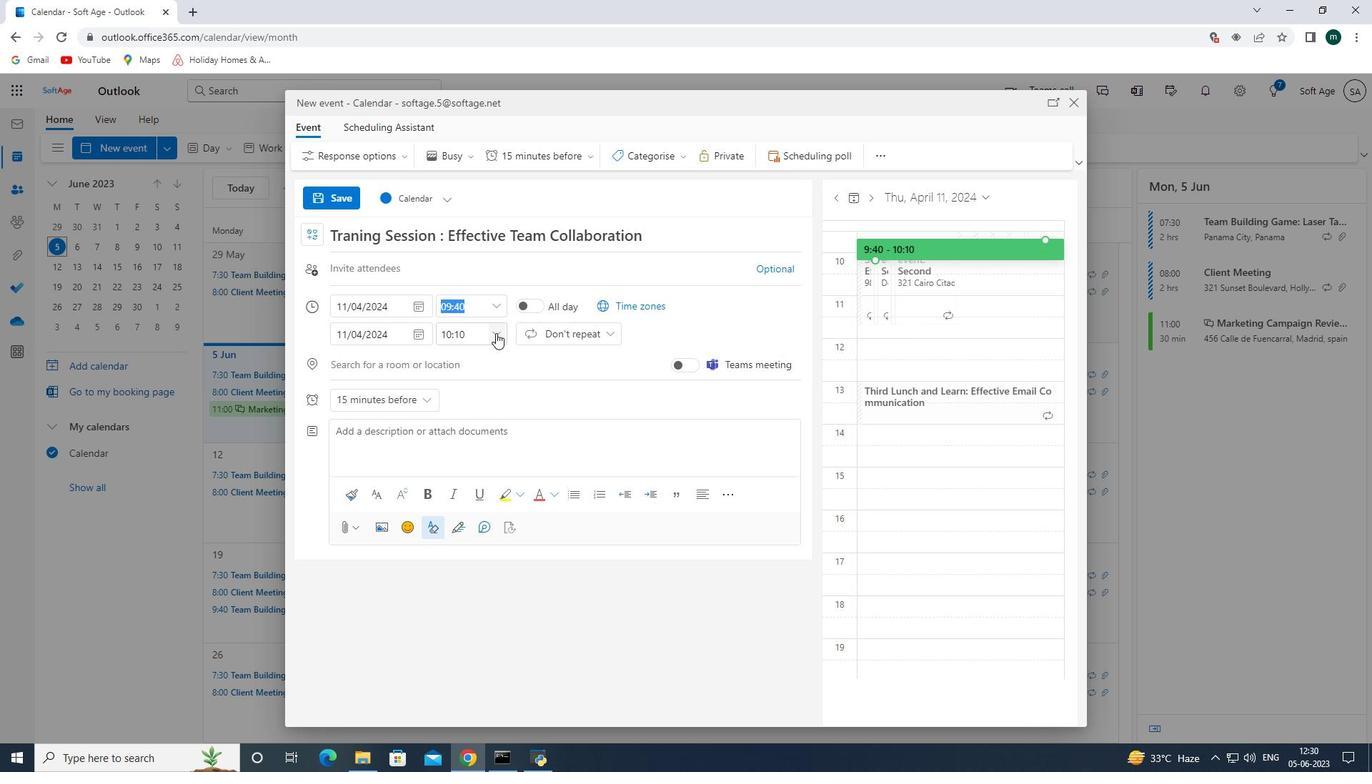 
Action: Mouse moved to (491, 432)
Screenshot: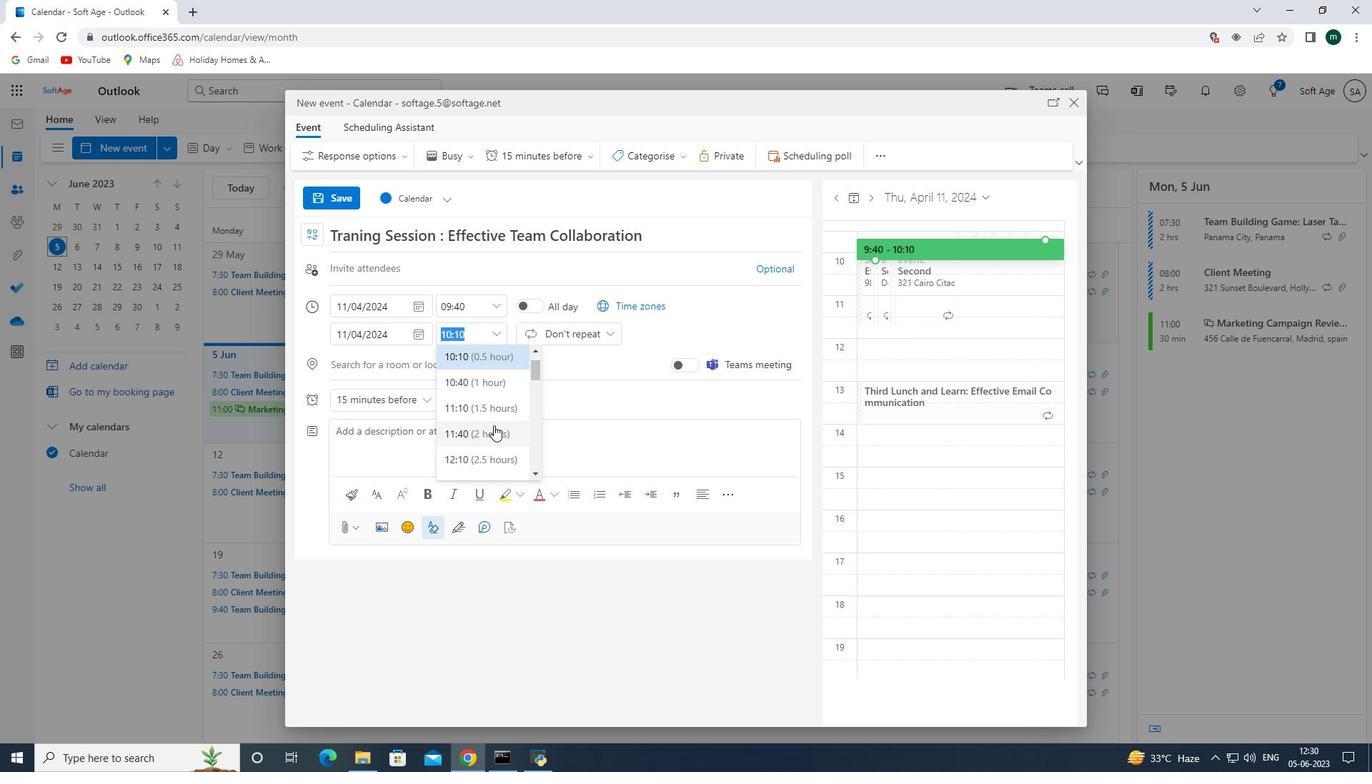 
Action: Mouse pressed left at (491, 432)
Screenshot: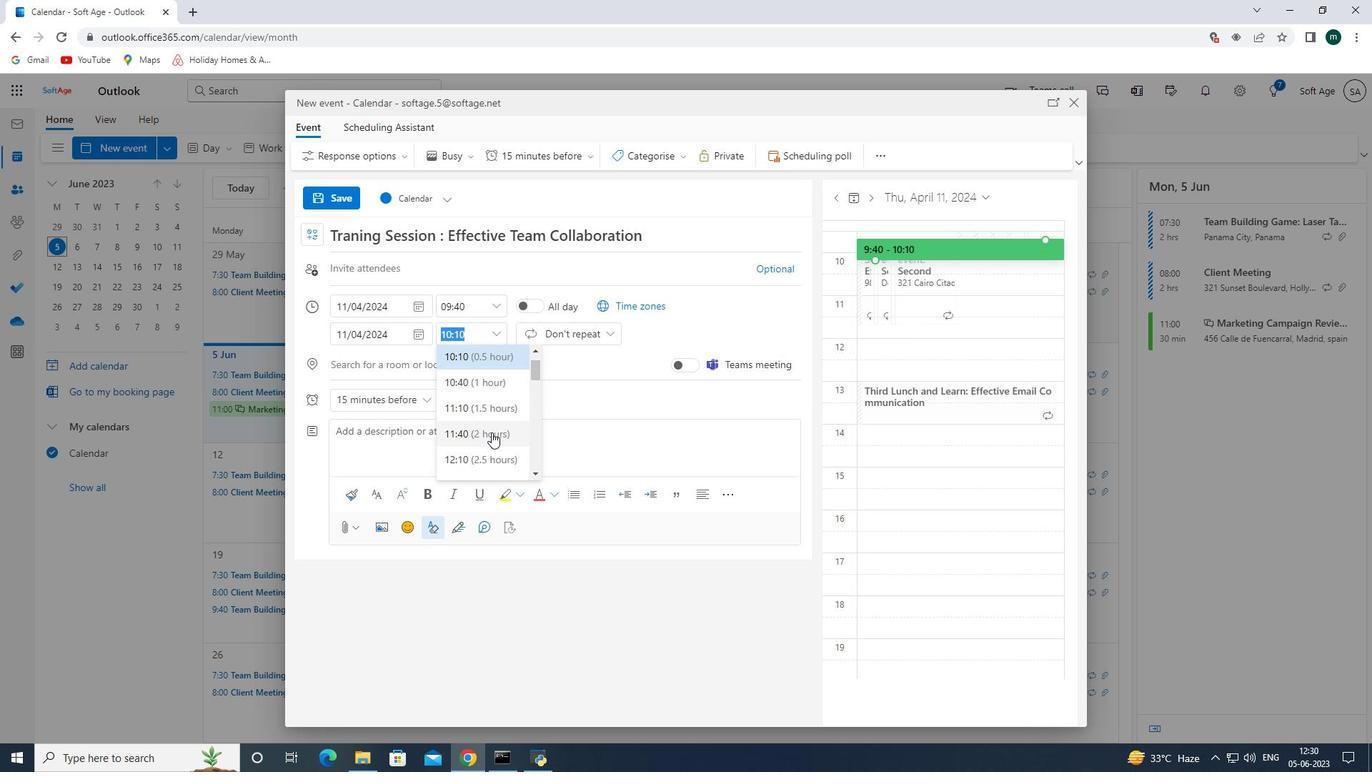 
Action: Mouse moved to (422, 432)
Screenshot: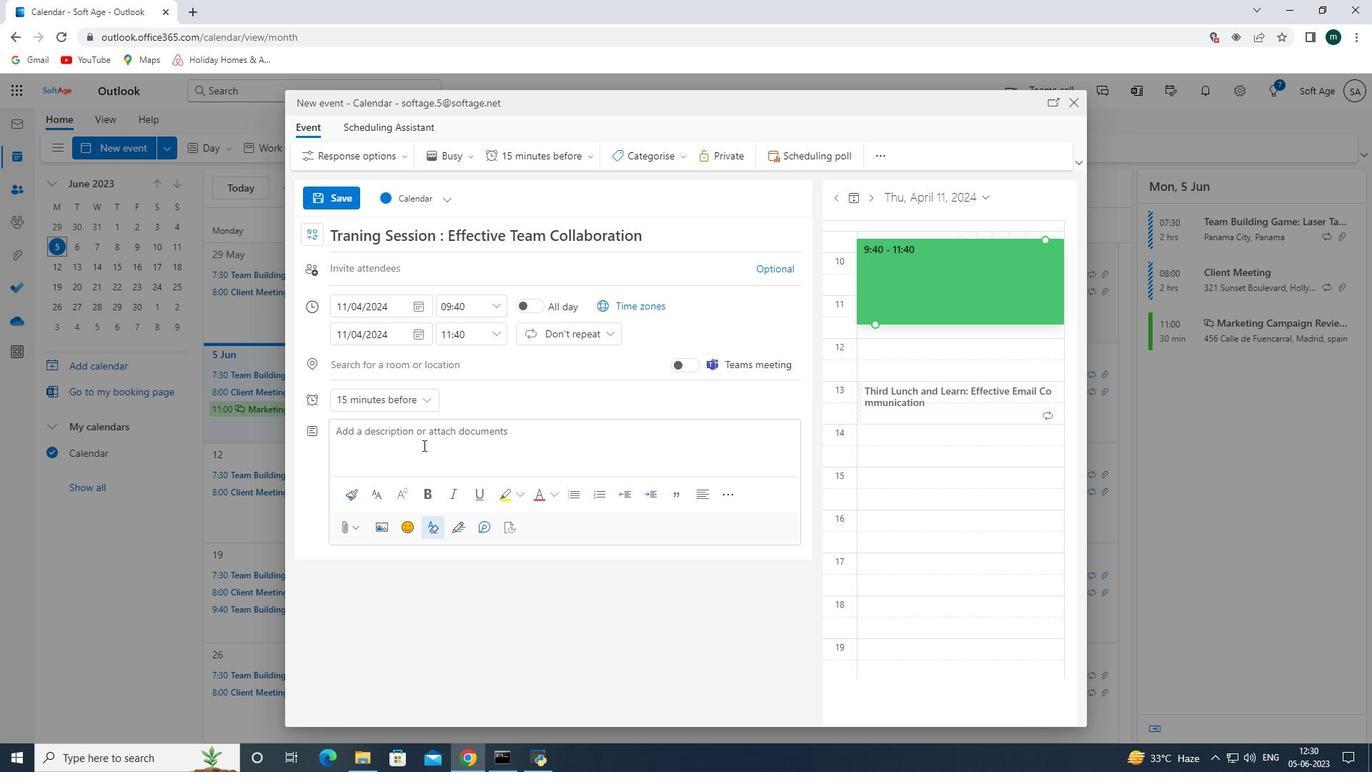 
Action: Mouse pressed left at (422, 432)
Screenshot: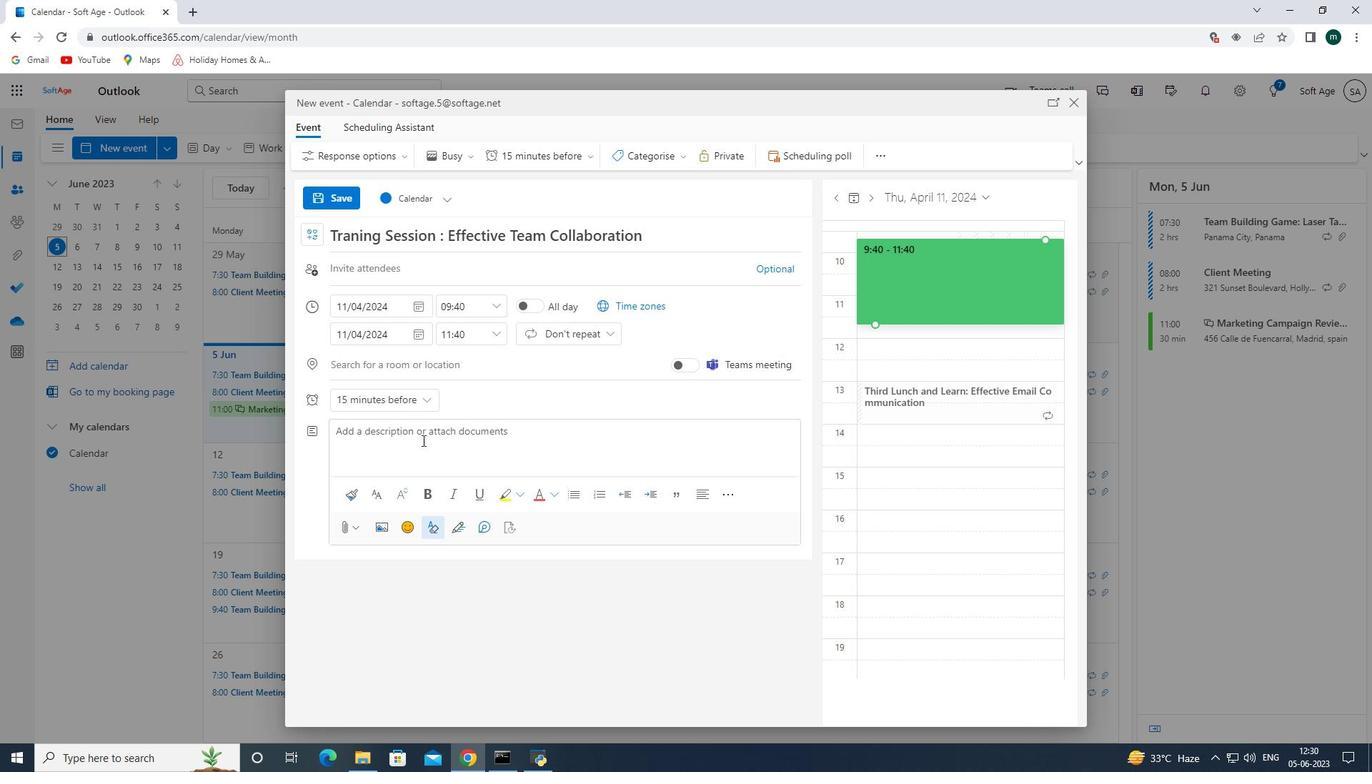 
Action: Key pressed <Key.shift_r><Key.shift_r><Key.shift_r><Key.shift_r><Key.shift_r><Key.shift_r><Key.shift_r><Key.shift_r><Key.shift_r><Key.shift><Key.shift><Key.shift><Key.shift><Key.shift>A<Key.space><Key.shift>Team<Key.space><Key.shift>
Screenshot: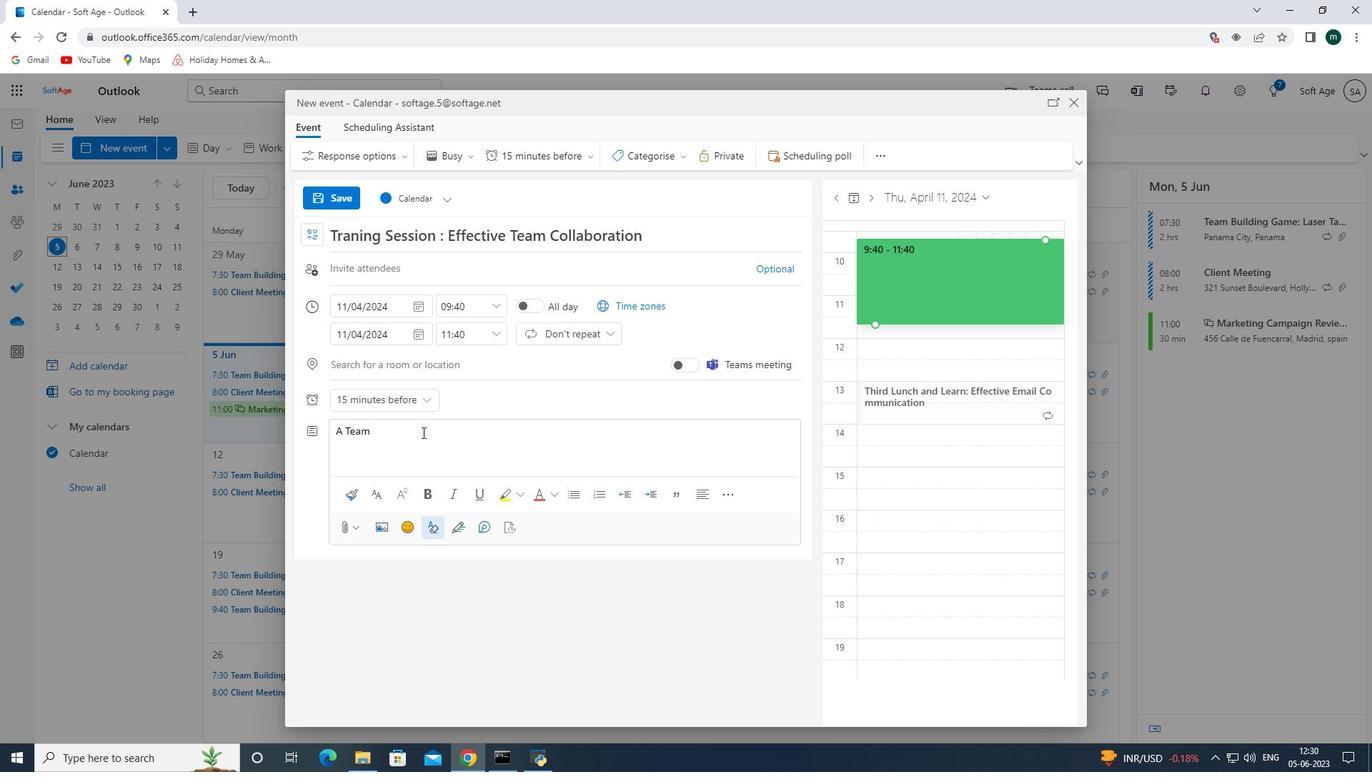 
Action: Mouse moved to (422, 432)
Screenshot: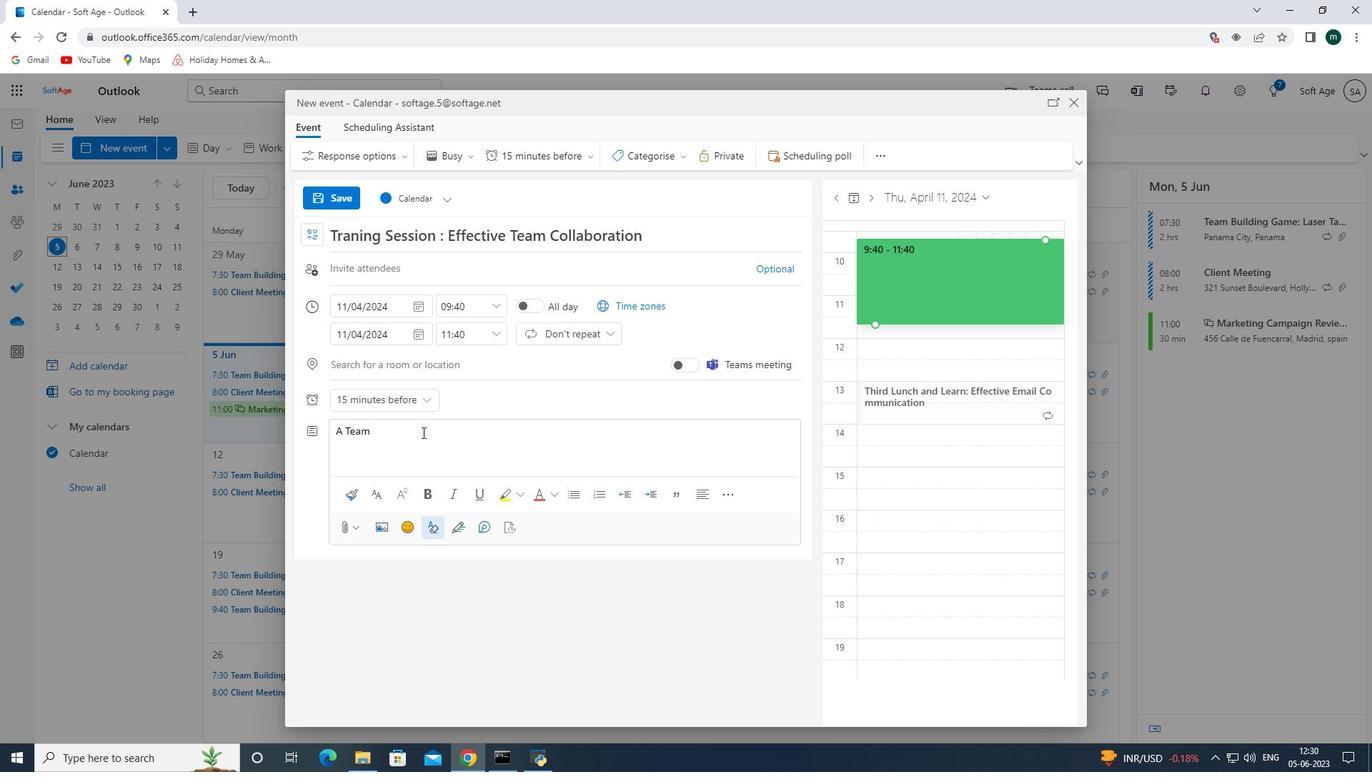 
Action: Key pressed Building<Key.space><Key.shift><Key.shift><Key.shift><Key.shift><Key.shift><Key.shift><Key.shift><Key.shift><Key.shift><Key.shift><Key.shift><Key.shift><Key.shift><Key.shift><Key.shift><Key.shift><Key.shift>Exeri<Key.backspace>cise<Key.space>is<Key.space>a<Key.shift><Key.shift><Key.space>descripi<Key.backspace><Key.backspace><Key.backspace><Key.backspace><Key.backspace><Key.backspace><Key.backspace><Key.backspace>purpose<Key.space><Key.backspace>ful<Key.space>activity<Key.space>or<Key.space><Key.shift_r>Pro<Key.backspace><Key.backspace><Key.backspace><Key.shift_r><Key.shift_r><Key.shift_r><Key.shift_r><Key.shift_r>program<Key.shift><Key.shift><Key.shift>d<Key.backspace><Key.space>designed<Key.space>to<Key.space>enham<Key.backspace>nce<Key.space>collaboration<Key.space><Key.backspace>,<Key.space><Key.shift><Key.shift><Key.shift>communication,<Key.space>trust,<Key.space>and<Key.space><Key.shift><Key.shift><Key.shift><Key.shift><Key.shift><Key.shift><Key.shift>C<Key.backspace>camara<Key.space><Key.backspace>derie<Key.space>among<Key.space>team<Key.space>members,<Key.backspace>.<Key.space>these<Key.space>exerciss<Key.space><Key.backspace><Key.backspace>es<Key.space>aim<Key.space>to<Key.space><Key.left><Key.left><Key.left><Key.left><Key.left><Key.left><Key.left><Key.left><Key.left><Key.left><Key.left><Key.left><Key.left><Key.left><Key.left><Key.left><Key.left><Key.left><Key.left><Key.left><Key.left><Key.left><Key.left><Key.left><Key.right><Key.right><Key.right><Key.down><Key.left><Key.left><Key.left><Key.left><Key.left><Key.left><Key.left><Key.left><Key.left><Key.left><Key.left><Key.left><Key.left><Key.left><Key.left><Key.left><Key.left><Key.left><Key.left><Key.left><Key.left><Key.left><Key.backspace><Key.shift_r><Key.shift_r><Key.shift_r><Key.shift_r><Key.shift_r><Key.shift_r><Key.shift_r><Key.shift_r><Key.shift_r><Key.shift_r><Key.shift_r><Key.shift_r><Key.shift_r><Key.shift_r><Key.shift_r><Key.shift_r><Key.shift_r><Key.shift_r>T<Key.right><Key.right><Key.right><Key.right><Key.right><Key.right><Key.right><Key.right><Key.right><Key.right><Key.right><Key.right><Key.right><Key.right><Key.right><Key.right><Key.right><Key.right><Key.right><Key.right><Key.right><Key.right><Key.right><Key.right><Key.right><Key.right><Key.right><Key.right><Key.right><Key.right><Key.right><Key.right><Key.right>strengthen<Key.space>relationship,<Key.space>impo<Key.backspace>rove<Key.space>team<Key.space>dynamics,<Key.space>and<Key.space>fostera<Key.backspace><Key.space>a<Key.space>positive<Key.space>and<Key.space>productive<Key.space>work<Key.space>b<Key.backspace>environment.<Key.shift><Key.shift><Key.shift><Key.shift><Key.shift><Key.shift><Key.shift><Key.shift><Key.shift><Key.shift><Key.shift><Key.shift><Key.shift><Key.shift><Key.shift><Key.shift><Key.shift><Key.shift><Key.shift><Key.shift><Key.shift><Key.shift><Key.shift><Key.shift><Key.shift><Key.shift><Key.shift><Key.shift><Key.shift><Key.shift>Team<Key.space><Key.left><Key.left><Key.left><Key.left><Key.left><Key.space><Key.right><Key.right><Key.right><Key.right><Key.right><Key.right><Key.right><Key.right><Key.right><Key.right><Key.right><Key.right><Key.right><Key.right><Key.right><Key.shift><Key.shift><Key.shift><Key.shift>building<Key.space><Key.shift><Key.shift><Key.shift><Key.shift><Key.shift><Key.shift><Key.shift><Key.shift>E<Key.backspace>exercises<Key.space>can<Key.space>take<Key.space>various<Key.space>forms,<Key.space>from<Key.space>indoor<Key.space>games<Key.space>and<Key.space>chalenges<Key.space>to<Key.space>out<Key.space><Key.backspace>door<Key.space>adventures<Key.space>or<Key.space>strucred<Key.space><Key.backspace><Key.backspace><Key.backspace><Key.backspace><Key.backspace>ctured<Key.space>workshops.<Key.space>
Screenshot: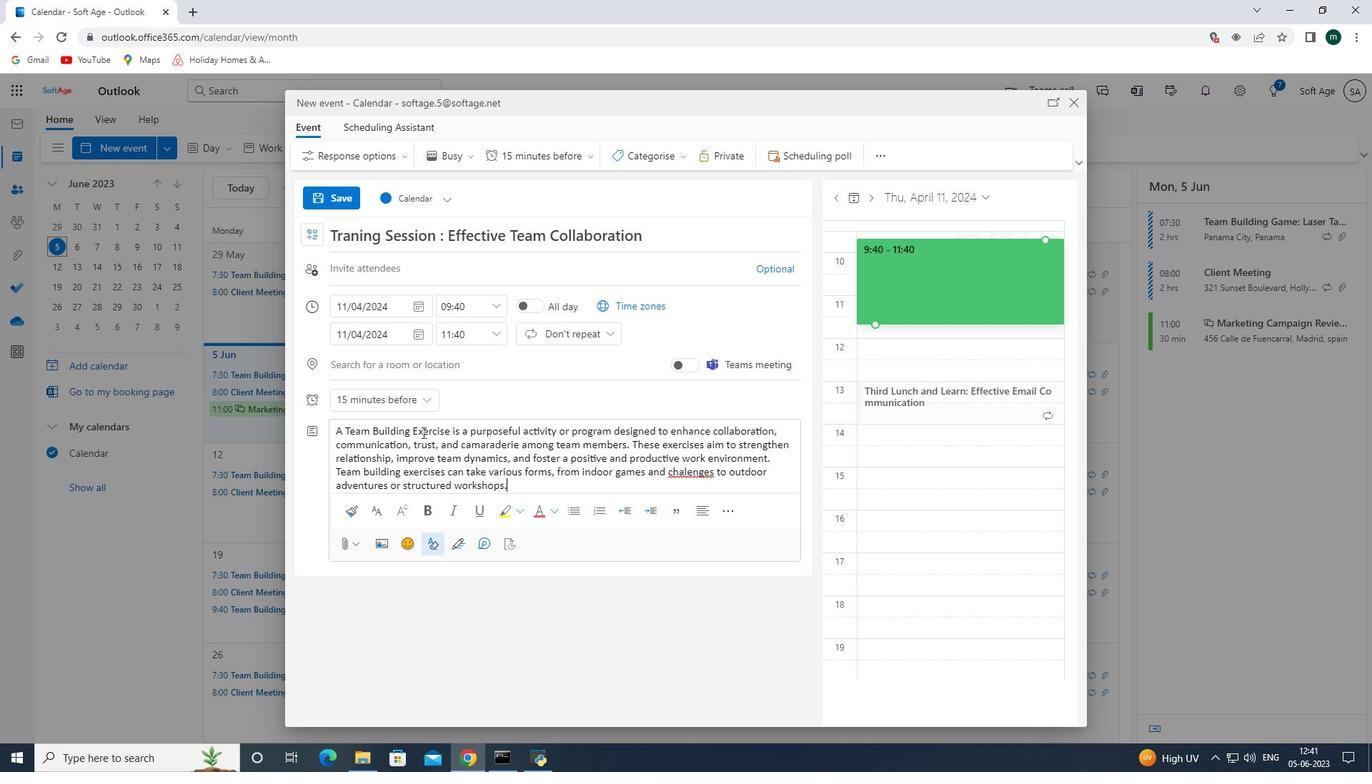 
Action: Mouse moved to (674, 157)
Screenshot: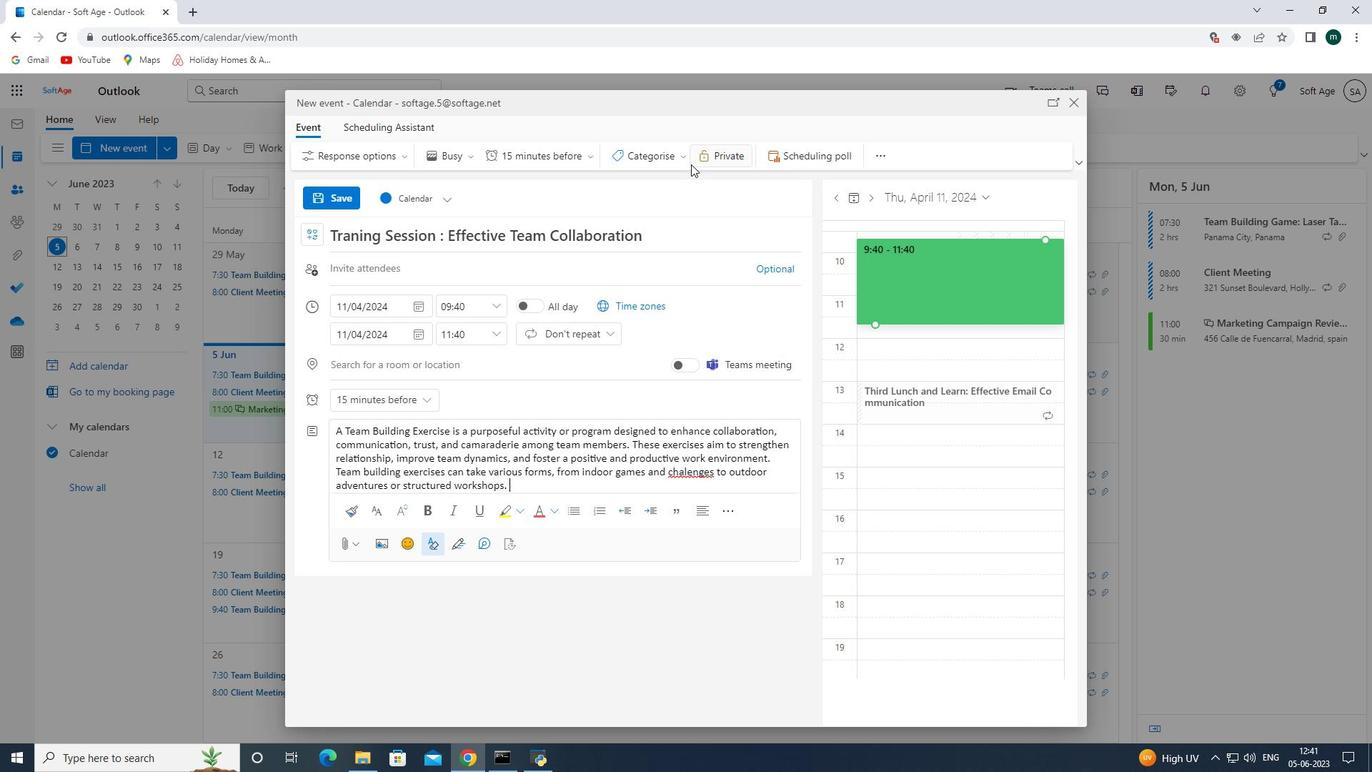 
Action: Mouse pressed left at (674, 157)
Screenshot: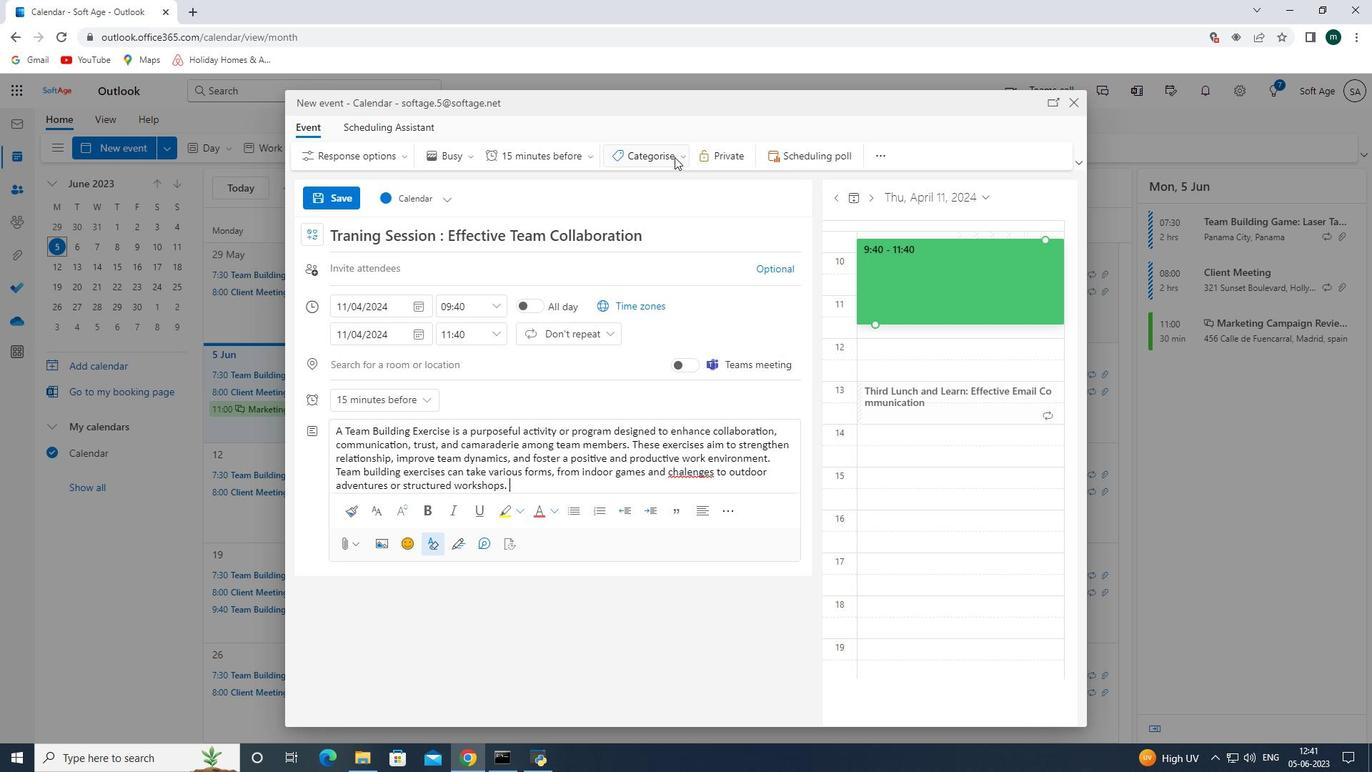 
Action: Mouse moved to (668, 228)
Screenshot: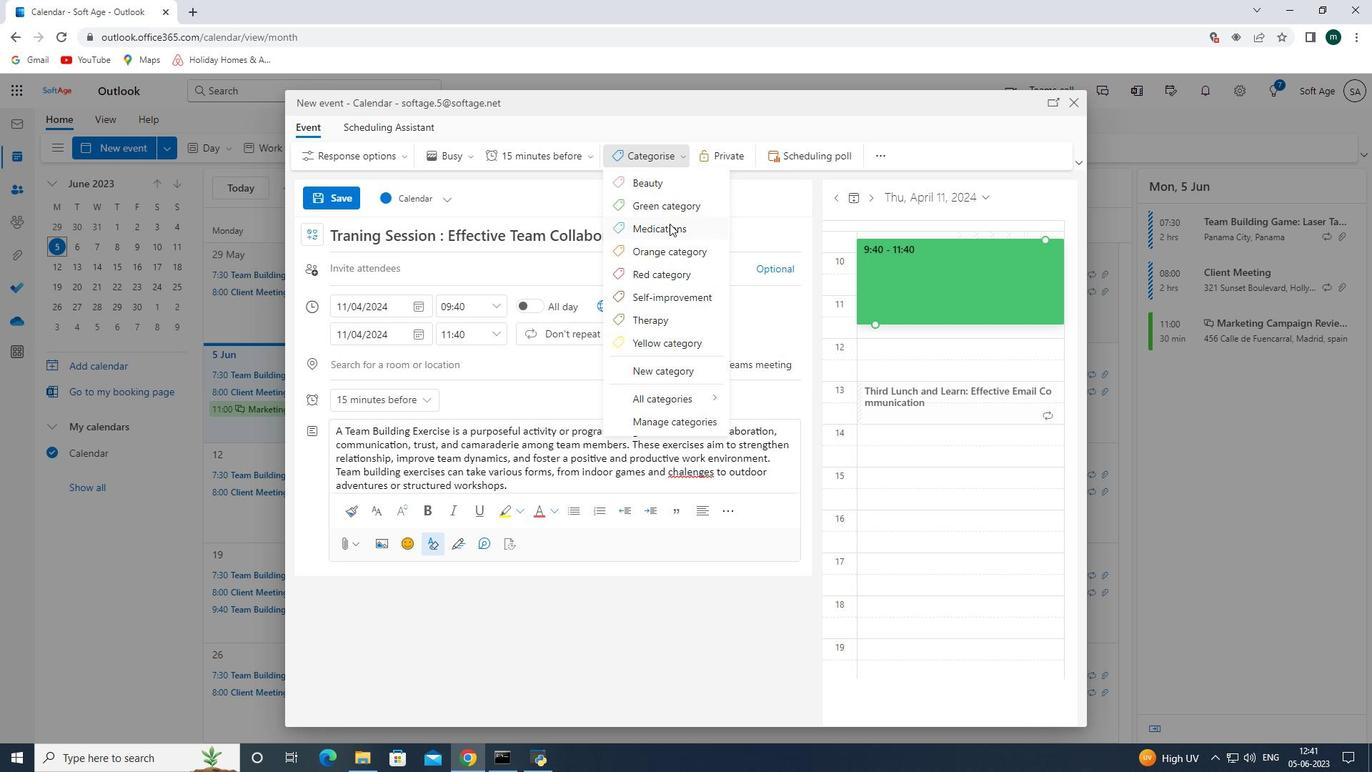 
Action: Mouse pressed left at (668, 228)
Screenshot: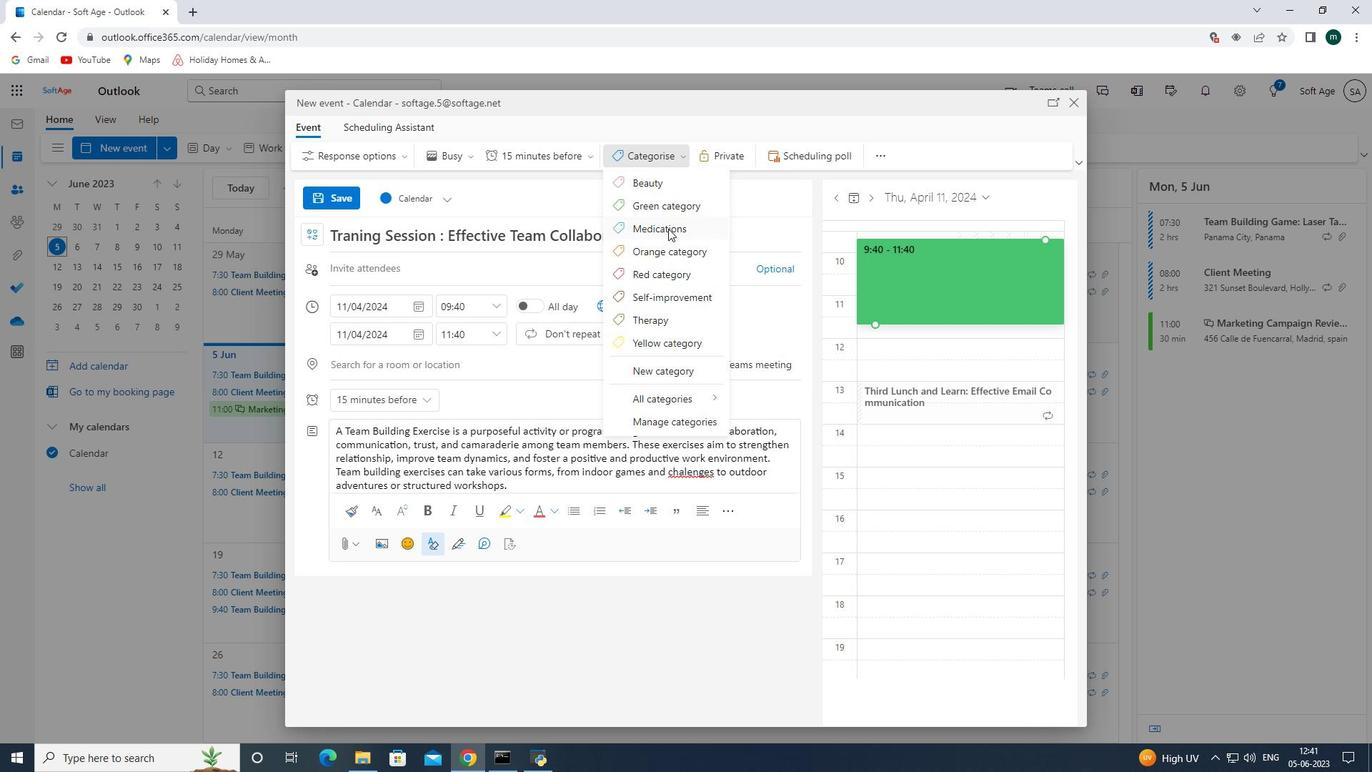 
Action: Mouse moved to (381, 364)
Screenshot: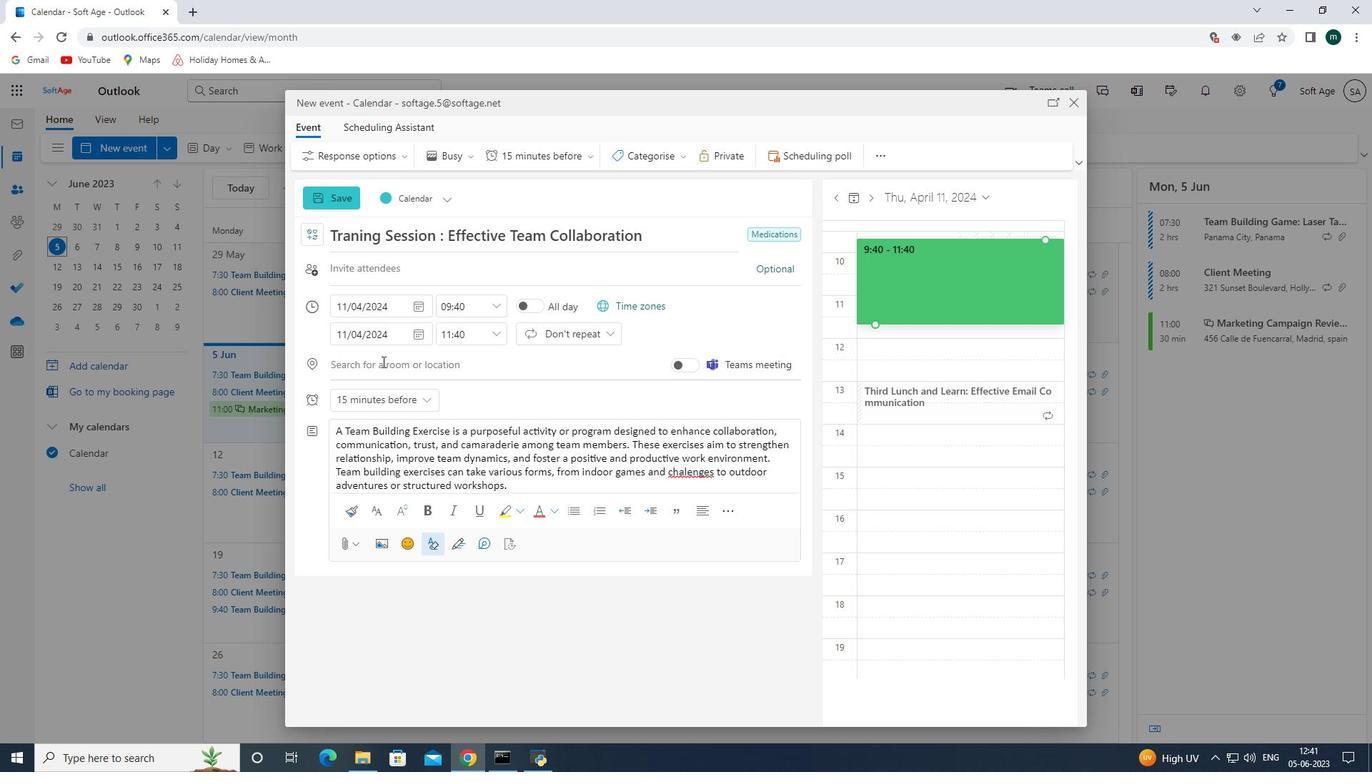 
Action: Mouse pressed left at (381, 364)
Screenshot: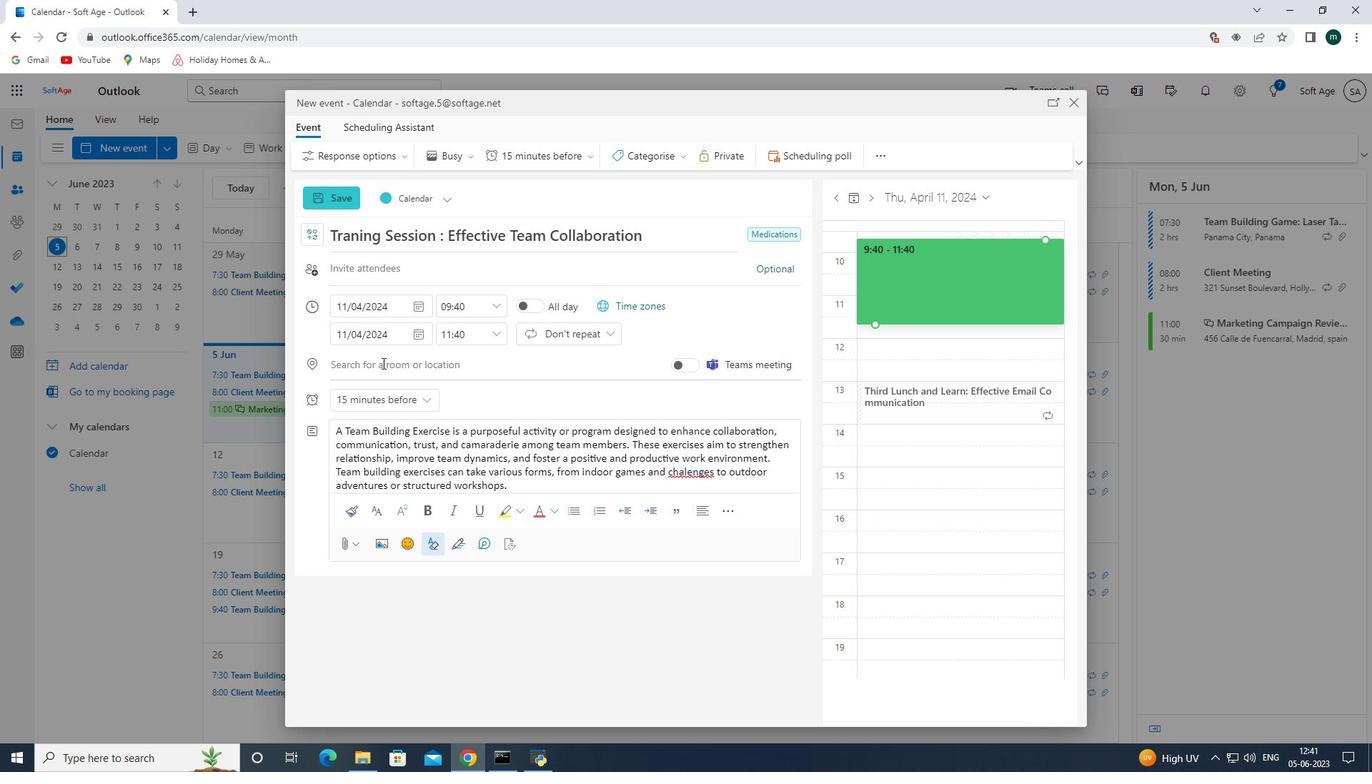 
Action: Key pressed 987<Key.space>un<Key.backspace><Key.backspace><Key.shift>Unter<Key.space>den<Key.space><Key.shift>Linden,<Key.space><Key.shift><Key.shift><Key.shift>Berlin,<Key.space><Key.shift><Key.shift><Key.shift><Key.shift><Key.shift><Key.shift><Key.shift><Key.shift><Key.shift><Key.shift><Key.shift><Key.shift><Key.shift><Key.shift><Key.shift><Key.shift><Key.shift><Key.shift><Key.shift><Key.shift><Key.shift><Key.shift><Key.shift>Germany<Key.space><Key.enter>
Screenshot: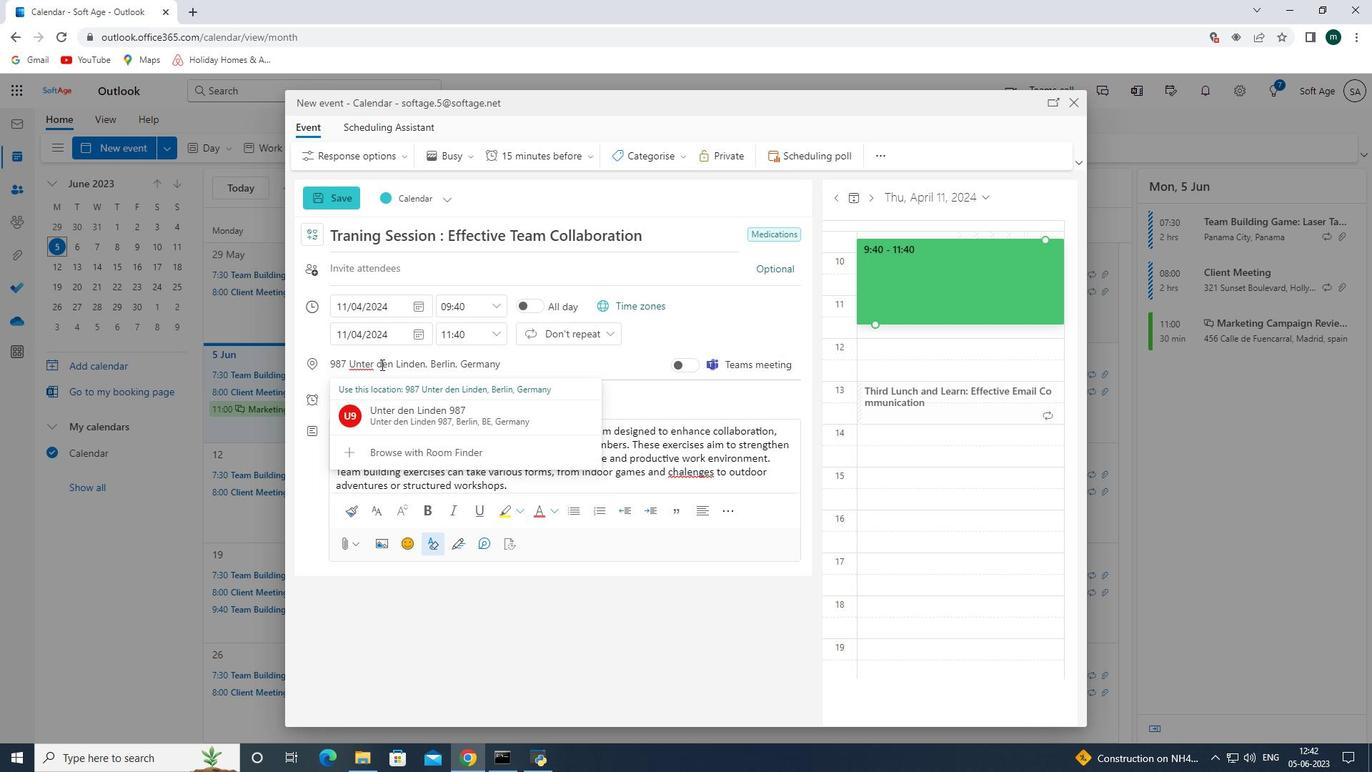 
Action: Mouse moved to (727, 313)
Screenshot: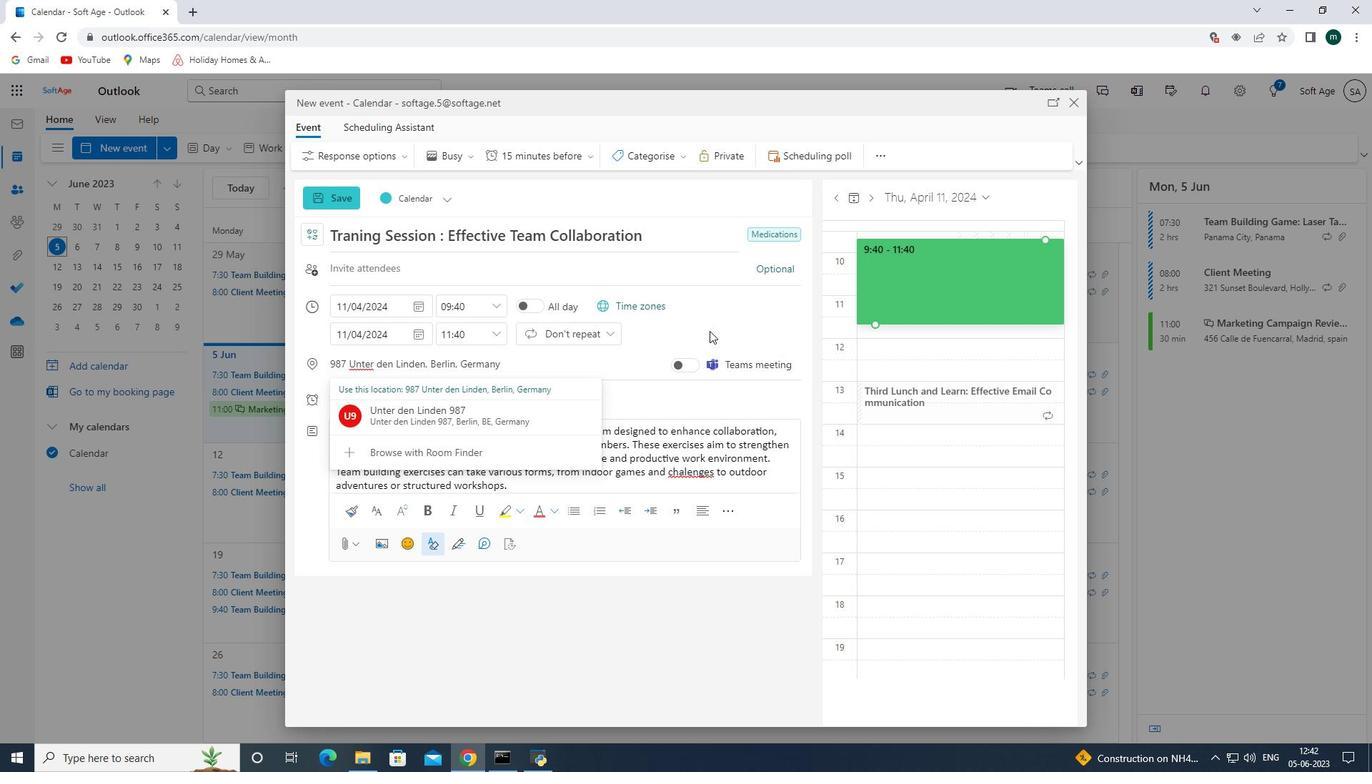 
Action: Mouse pressed left at (727, 313)
Screenshot: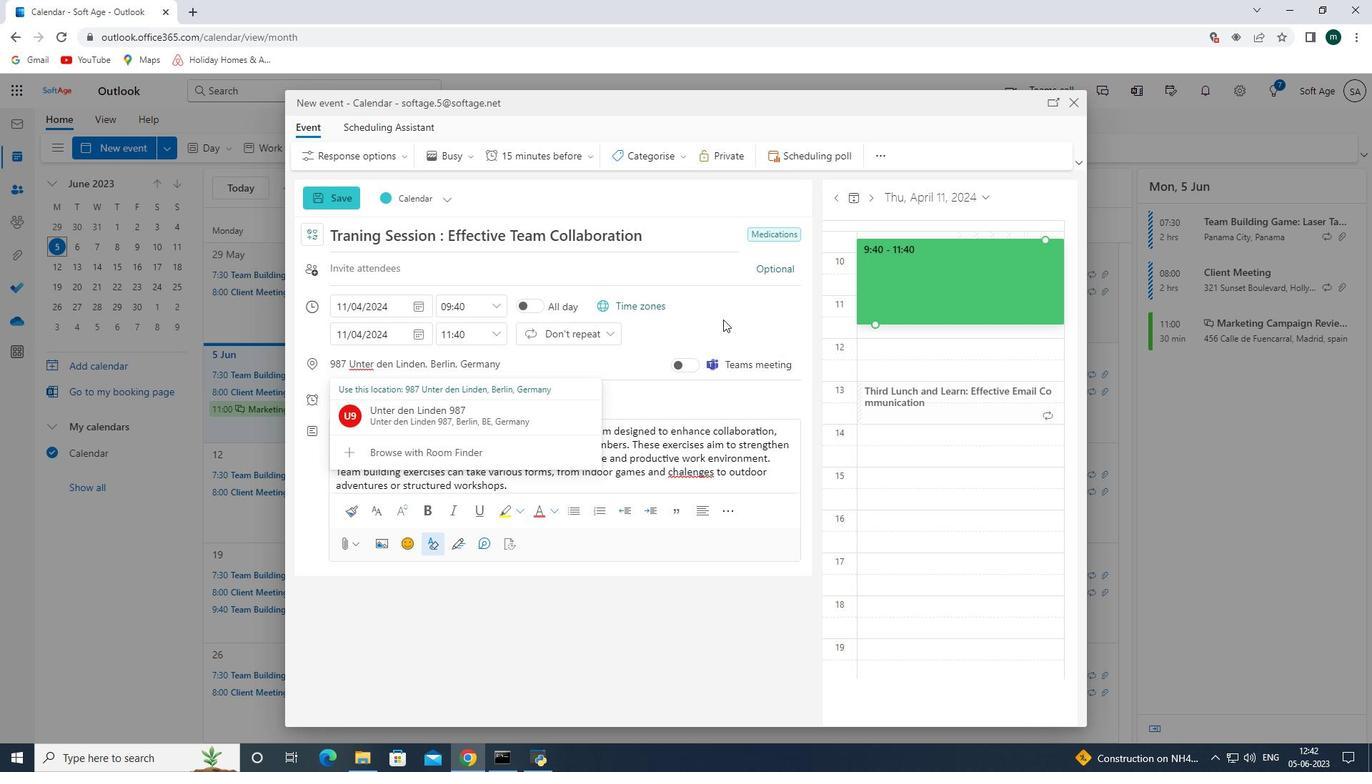 
Action: Mouse moved to (411, 270)
Screenshot: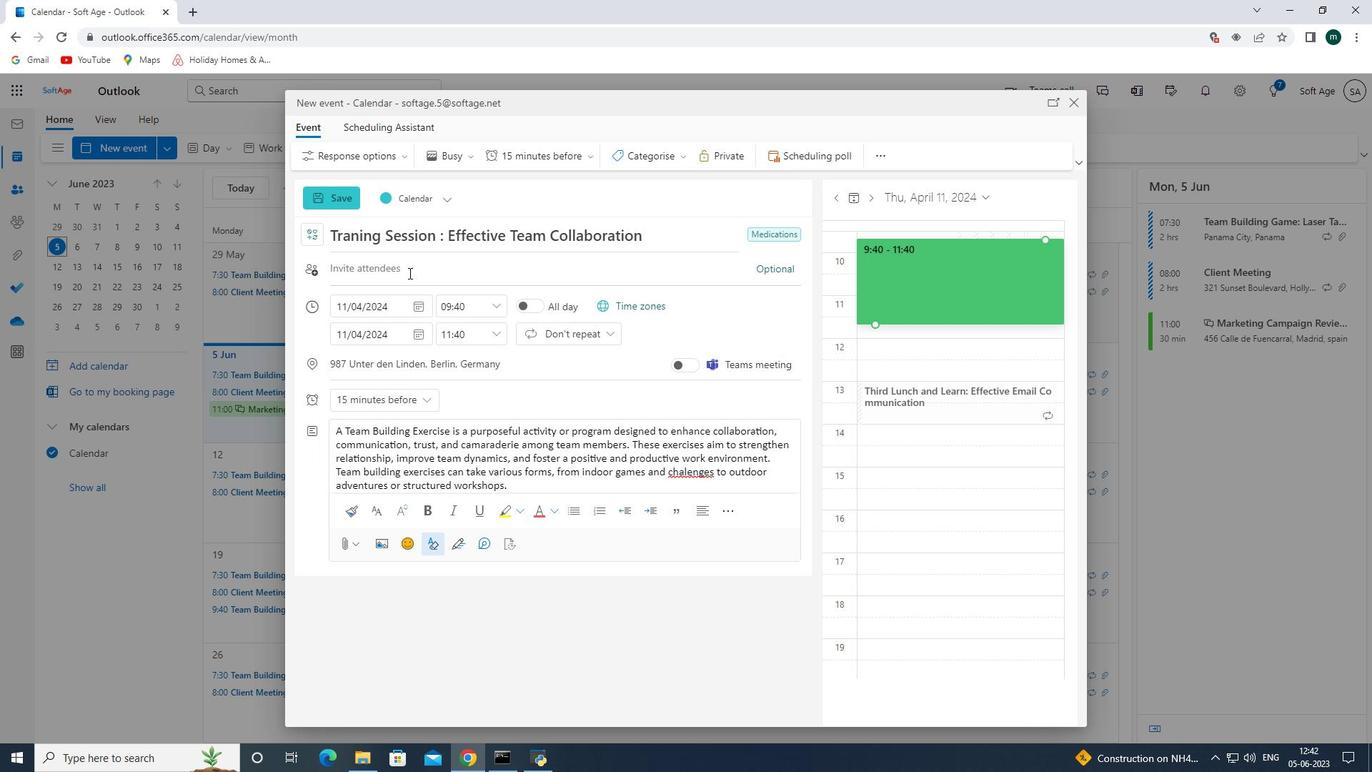 
Action: Mouse pressed left at (411, 270)
Screenshot: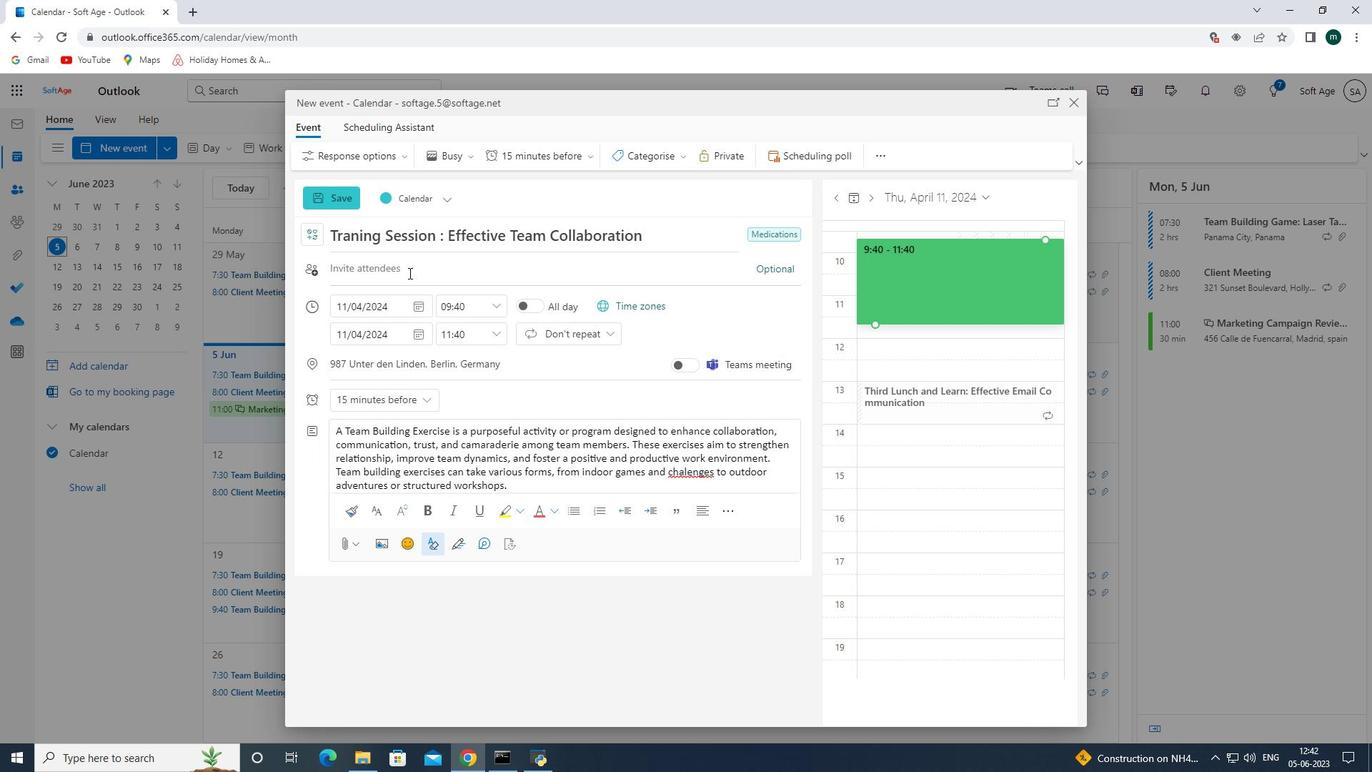 
Action: Mouse moved to (431, 435)
Screenshot: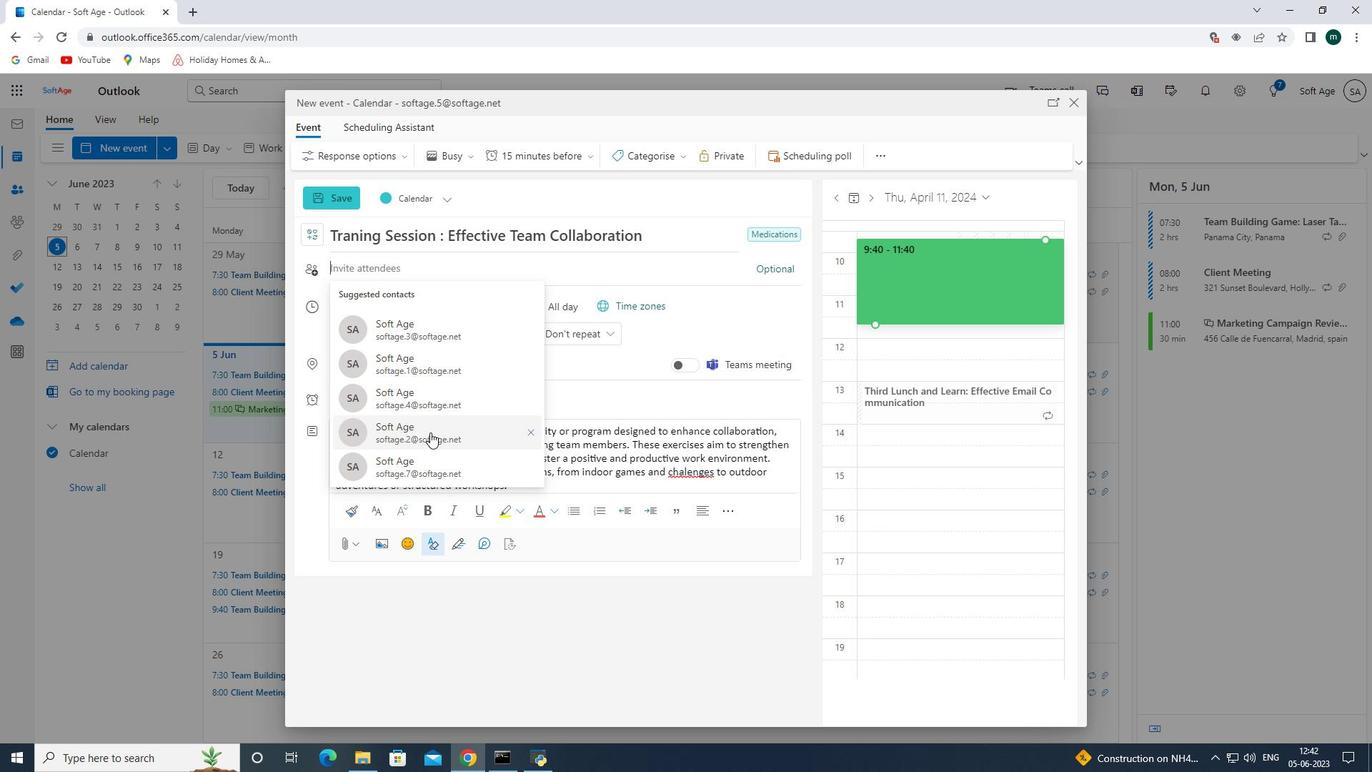 
Action: Mouse pressed left at (431, 435)
Screenshot: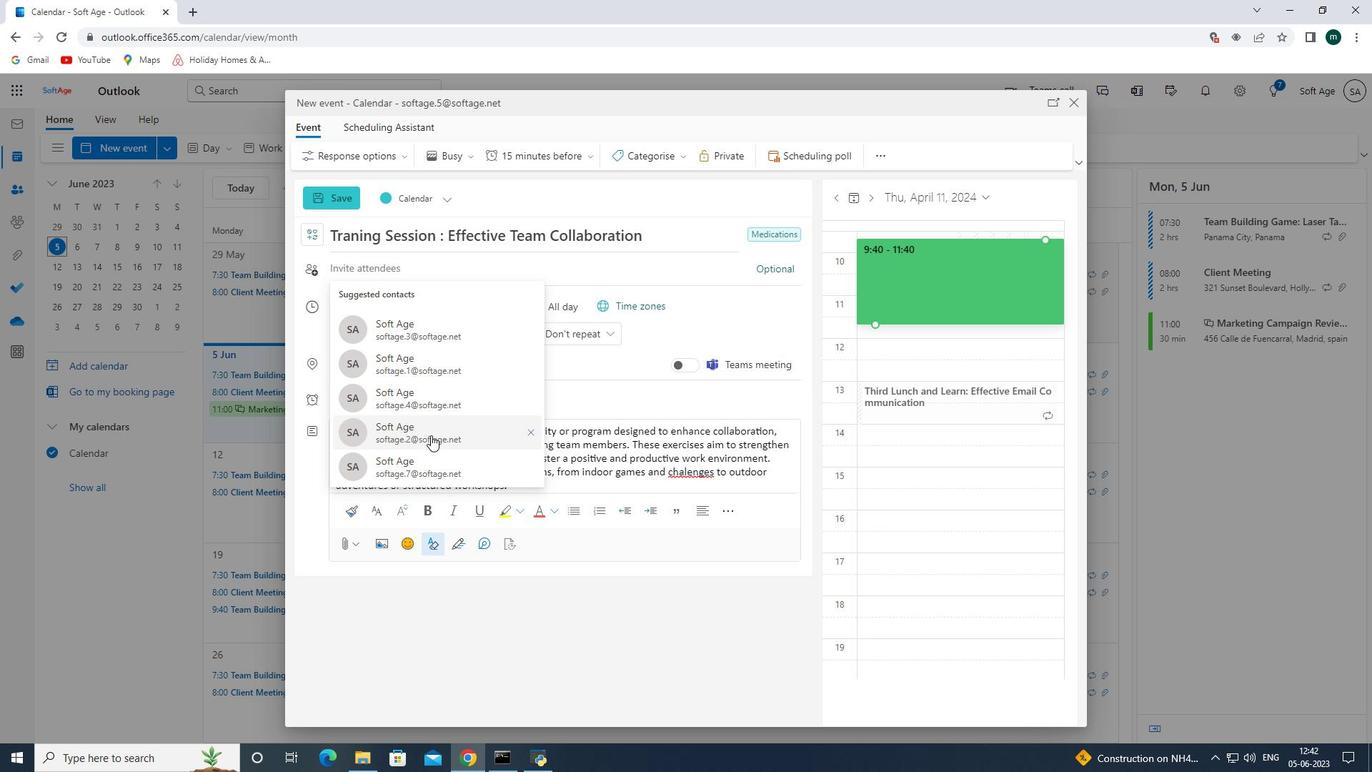 
Action: Mouse moved to (493, 270)
Screenshot: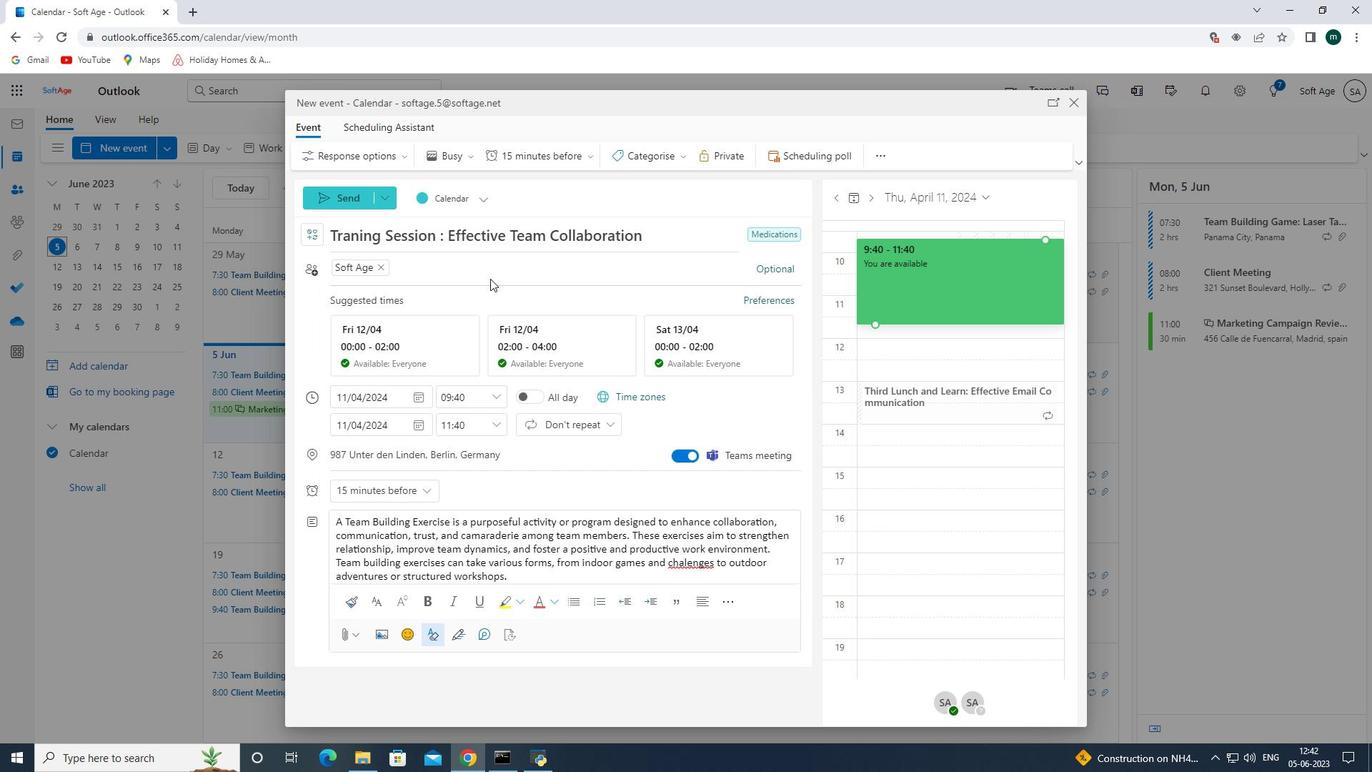 
Action: Mouse pressed left at (493, 270)
Screenshot: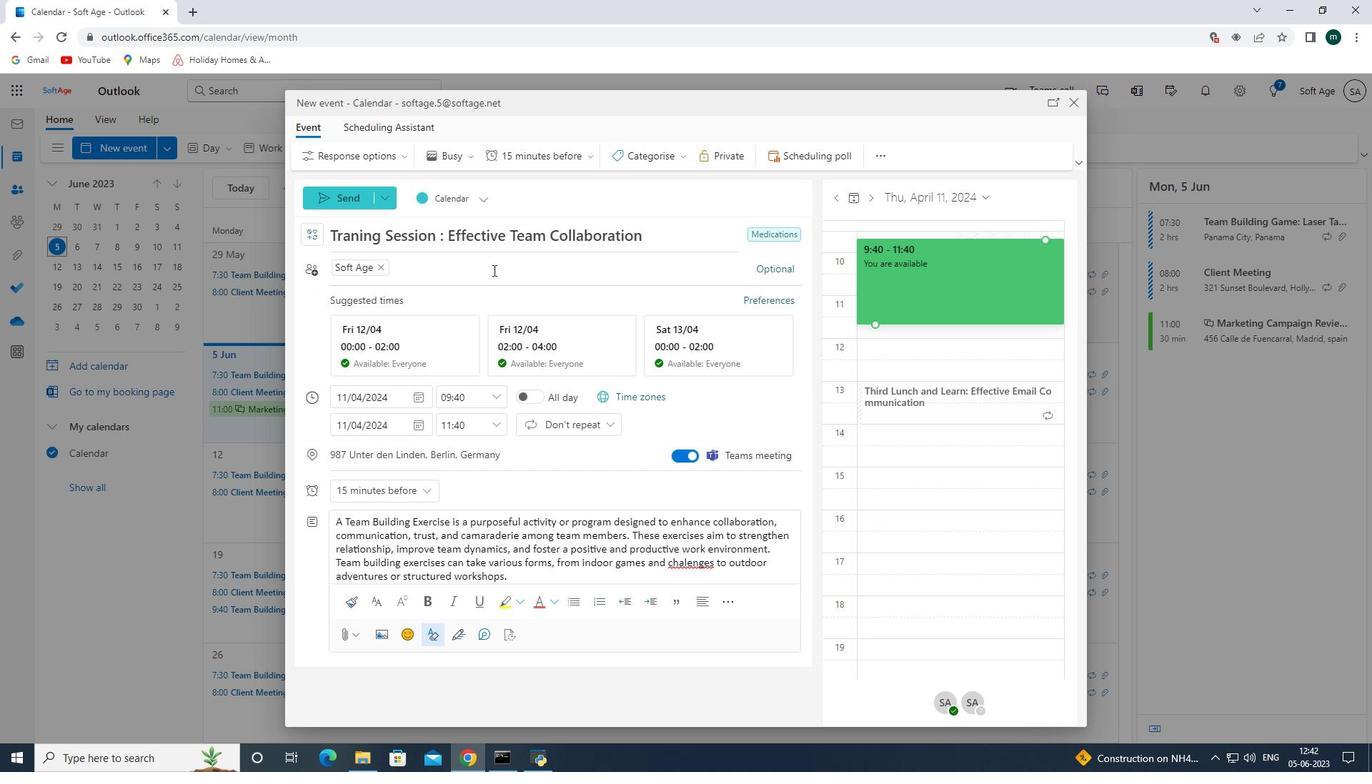 
Action: Mouse moved to (501, 333)
Screenshot: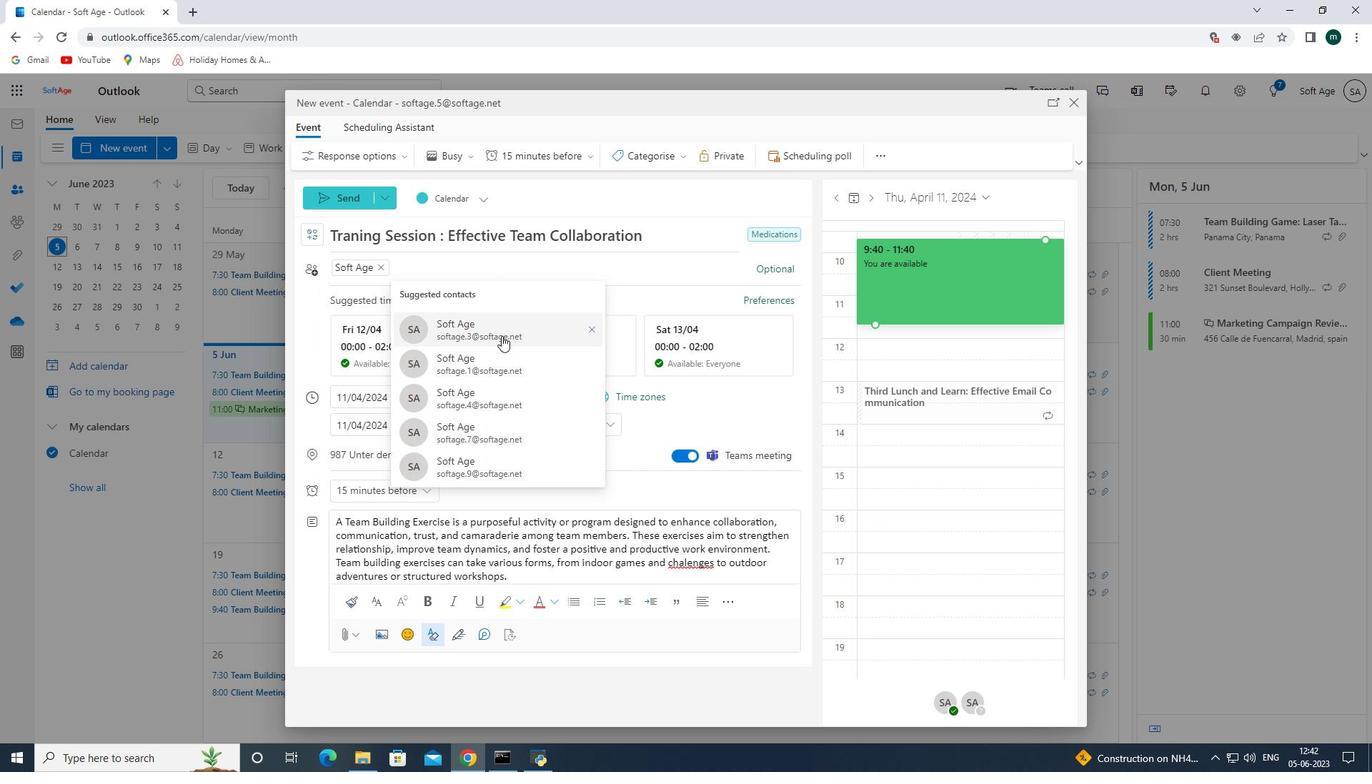 
Action: Mouse pressed left at (501, 333)
Screenshot: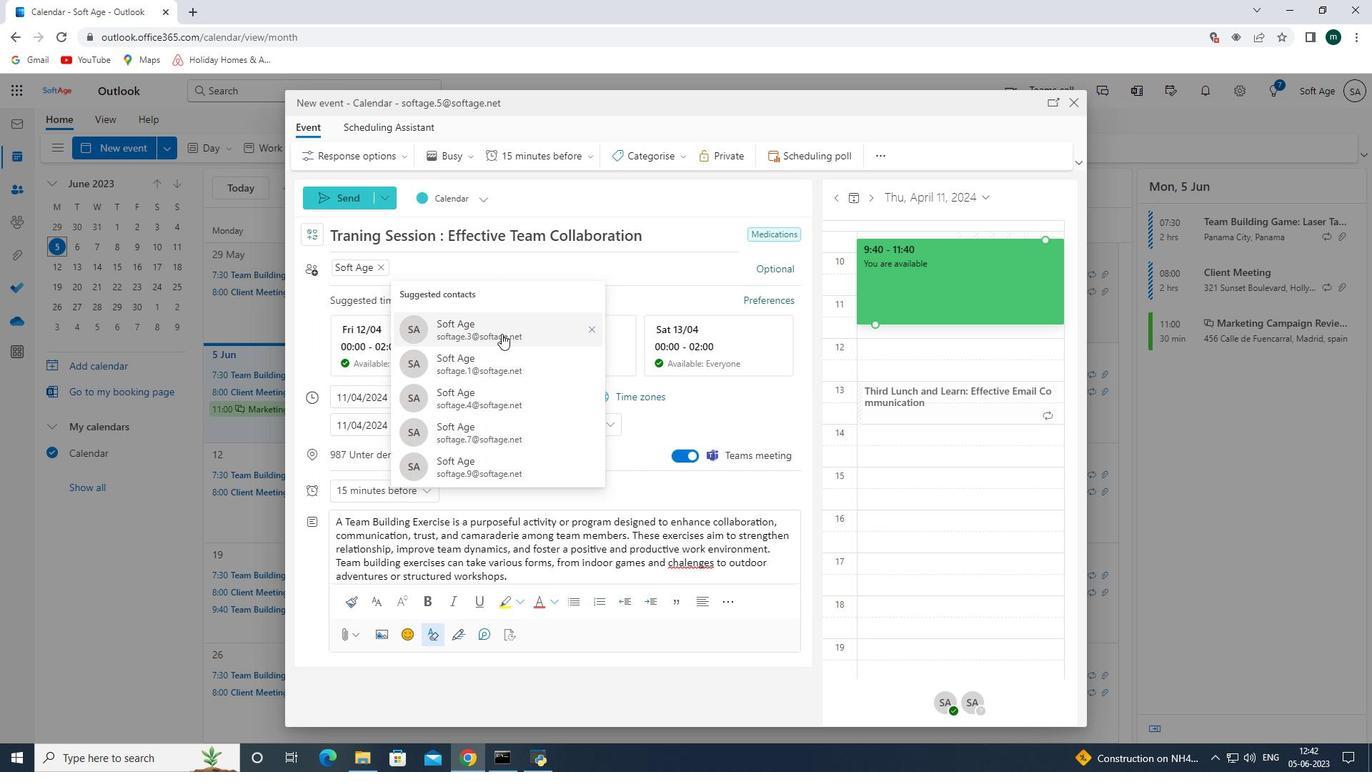
Action: Mouse moved to (486, 328)
Screenshot: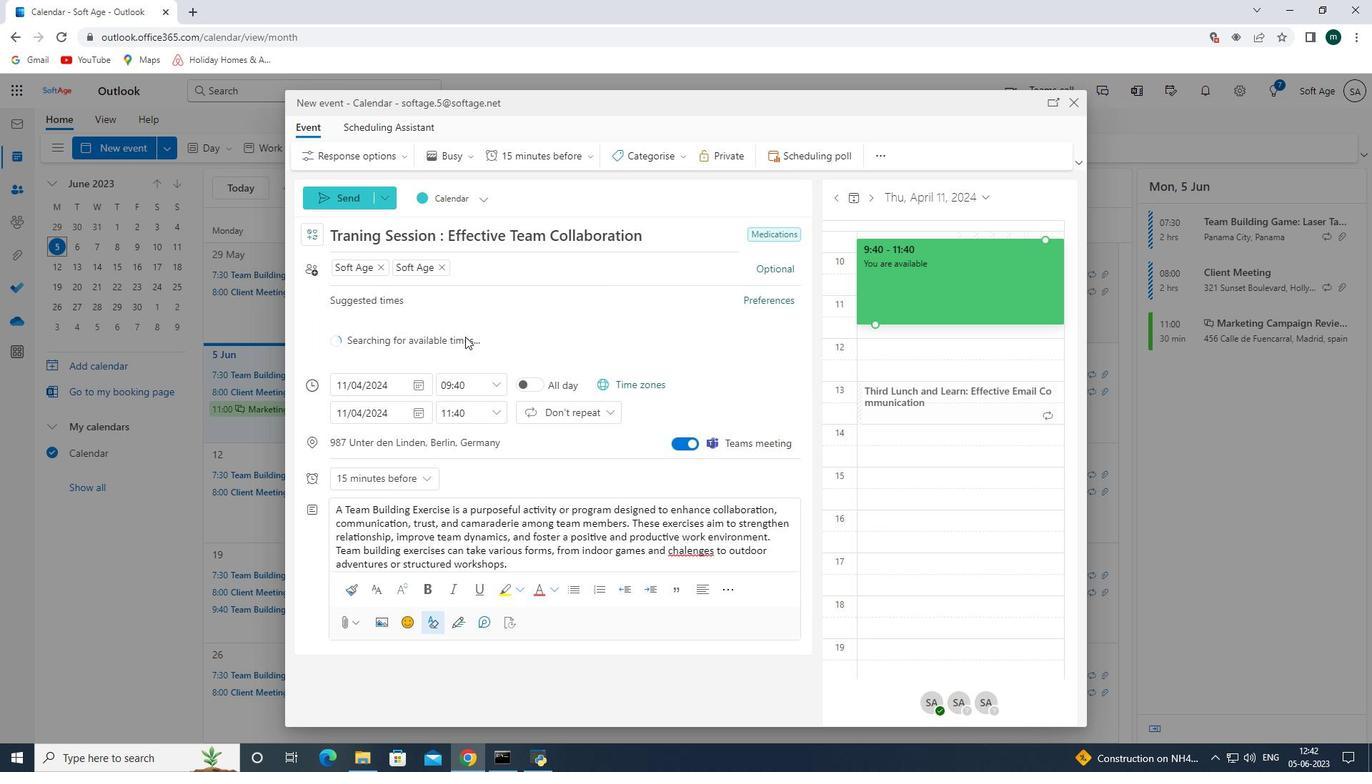 
Action: Mouse scrolled (486, 328) with delta (0, 0)
Screenshot: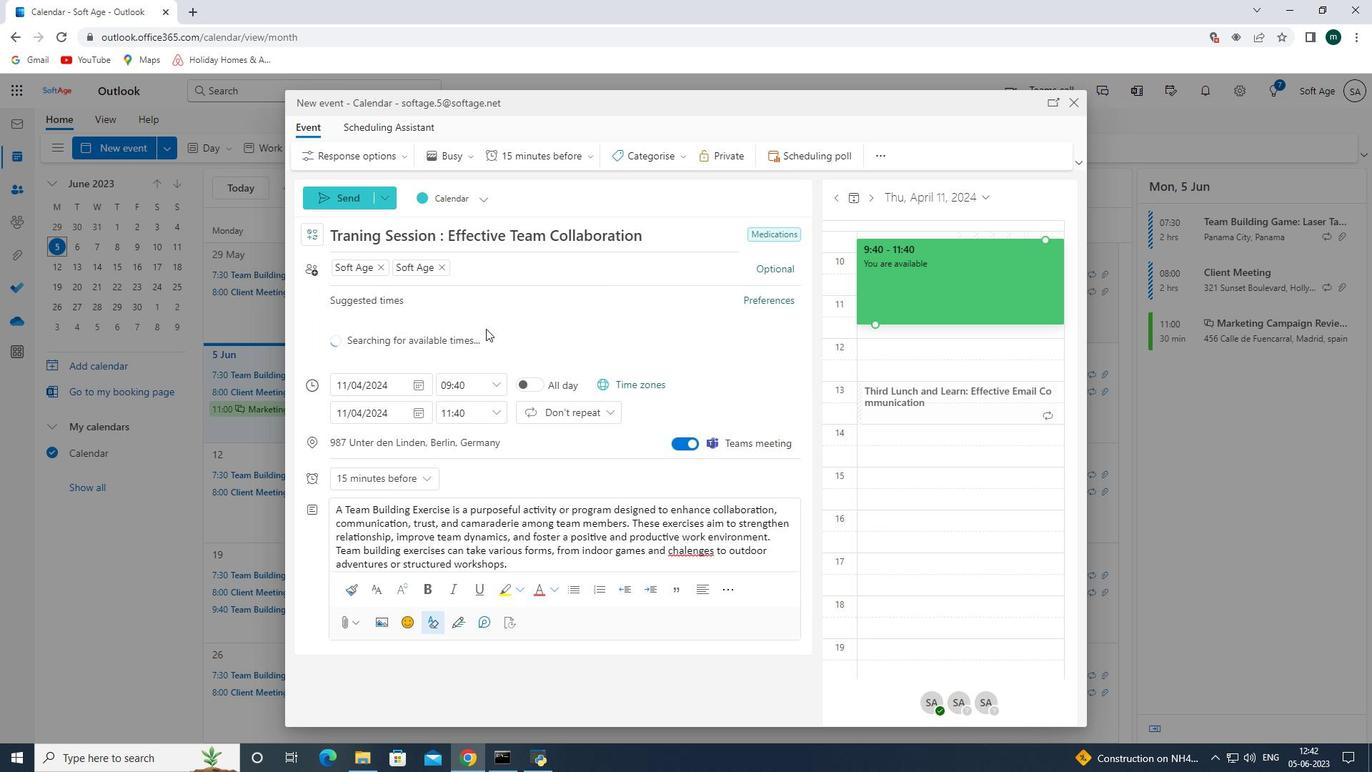 
Action: Mouse scrolled (486, 328) with delta (0, 0)
Screenshot: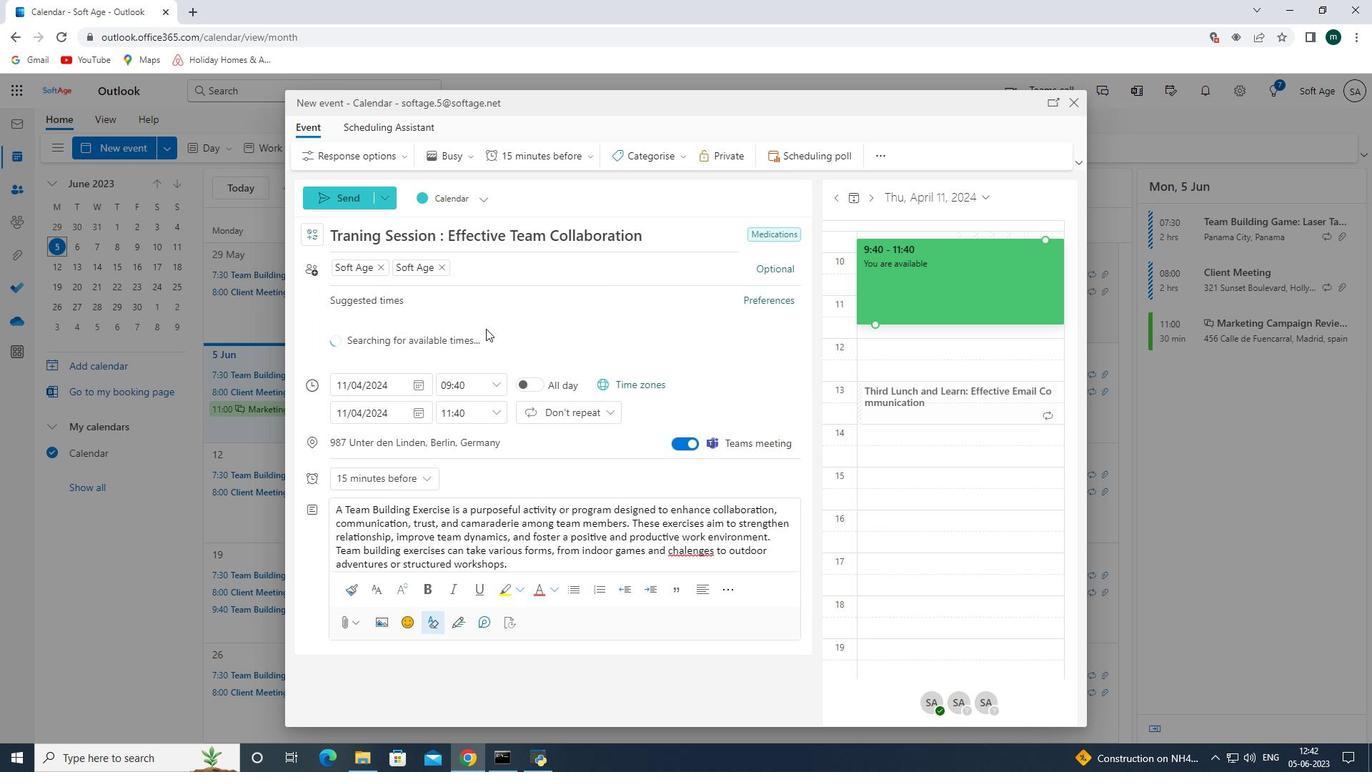 
Action: Mouse scrolled (486, 328) with delta (0, 0)
Screenshot: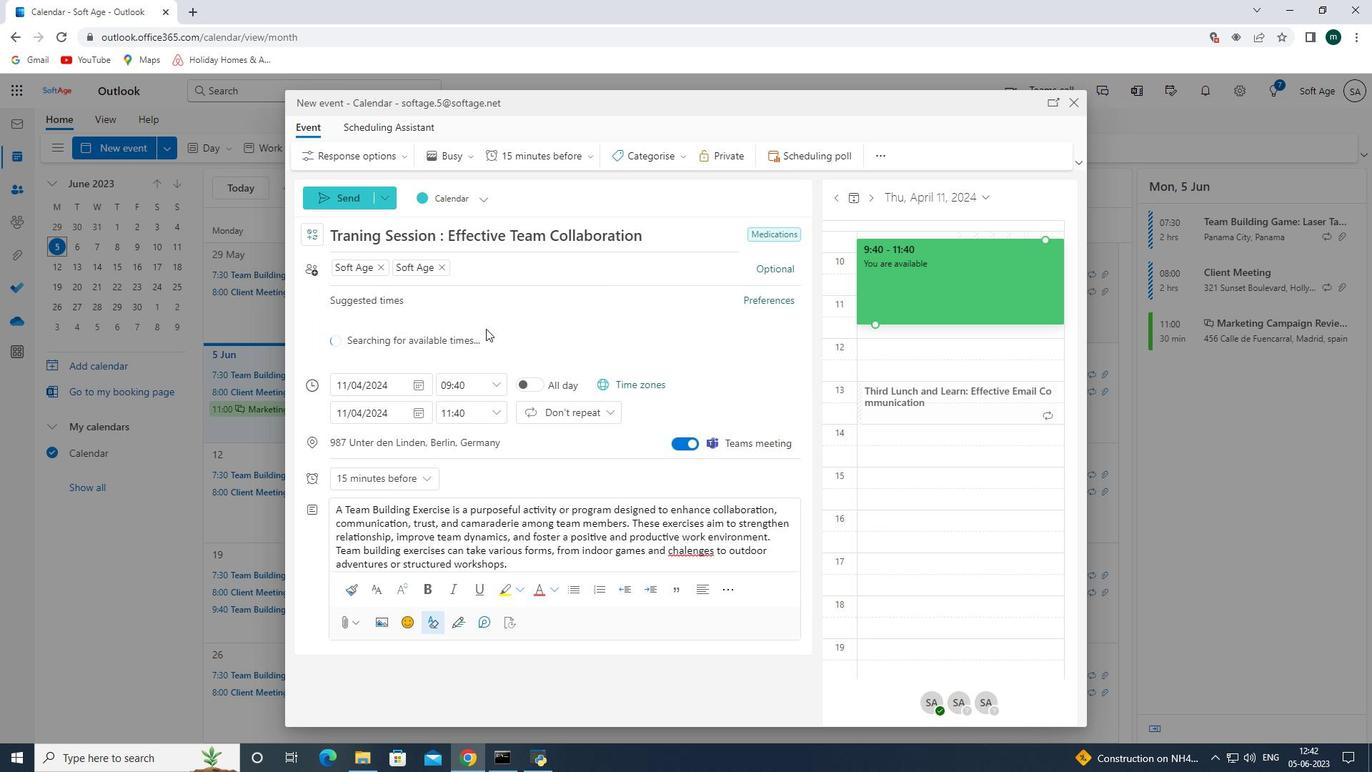 
Action: Mouse scrolled (486, 328) with delta (0, 0)
Screenshot: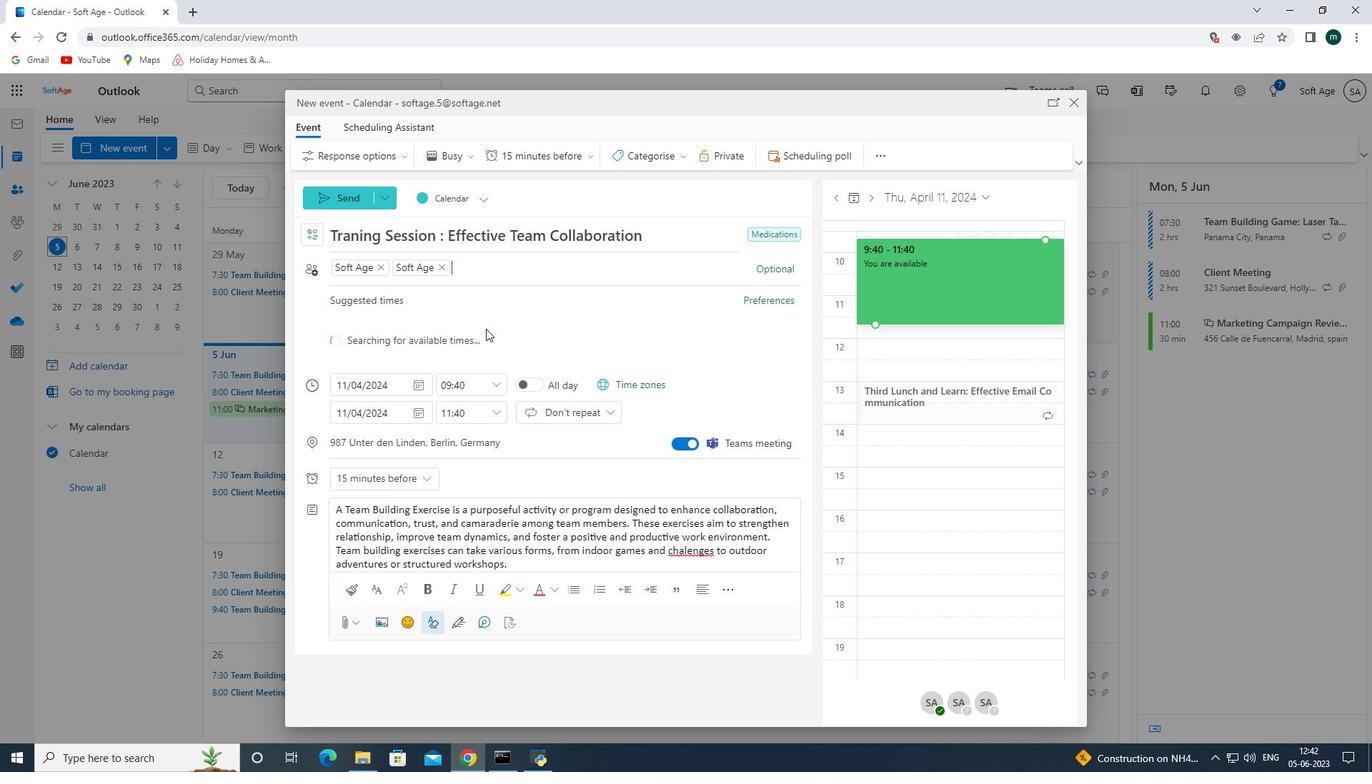 
Action: Mouse moved to (358, 199)
Screenshot: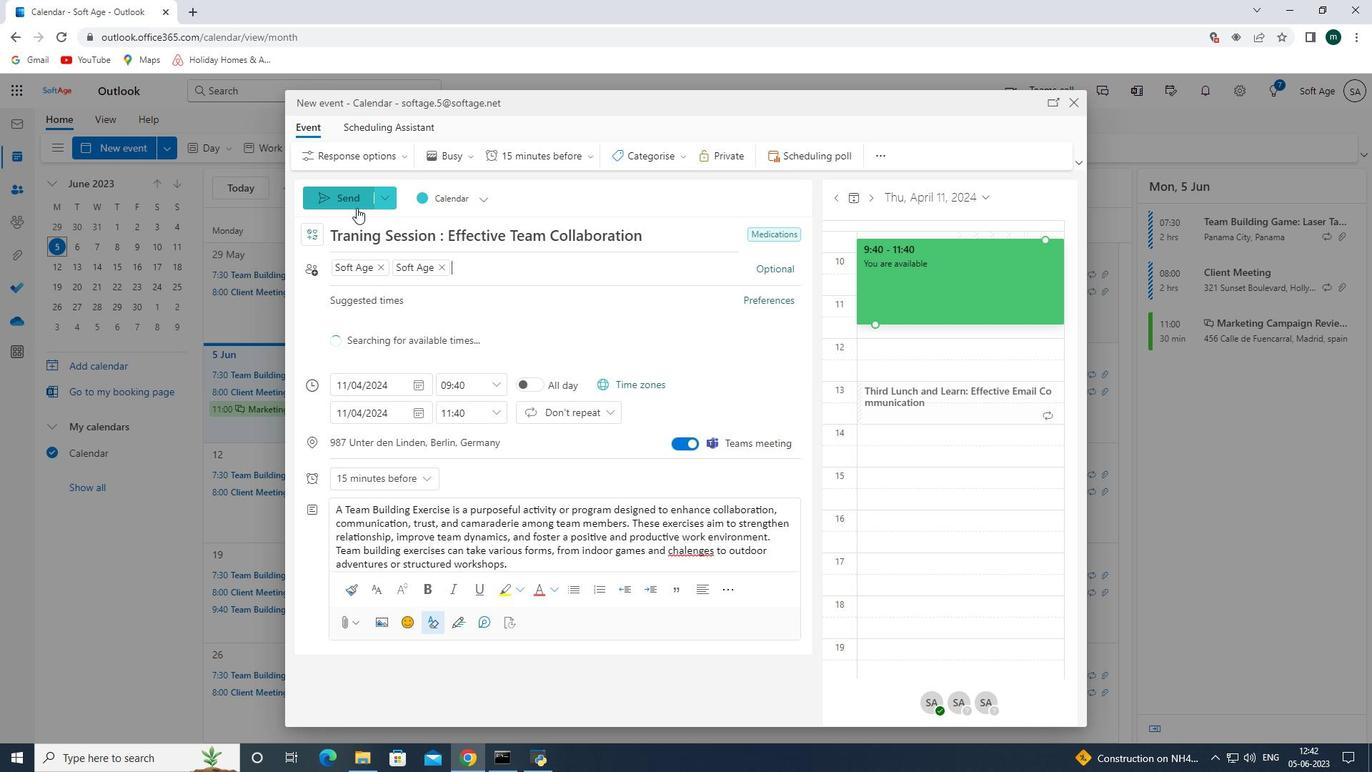 
Action: Mouse pressed left at (358, 199)
Screenshot: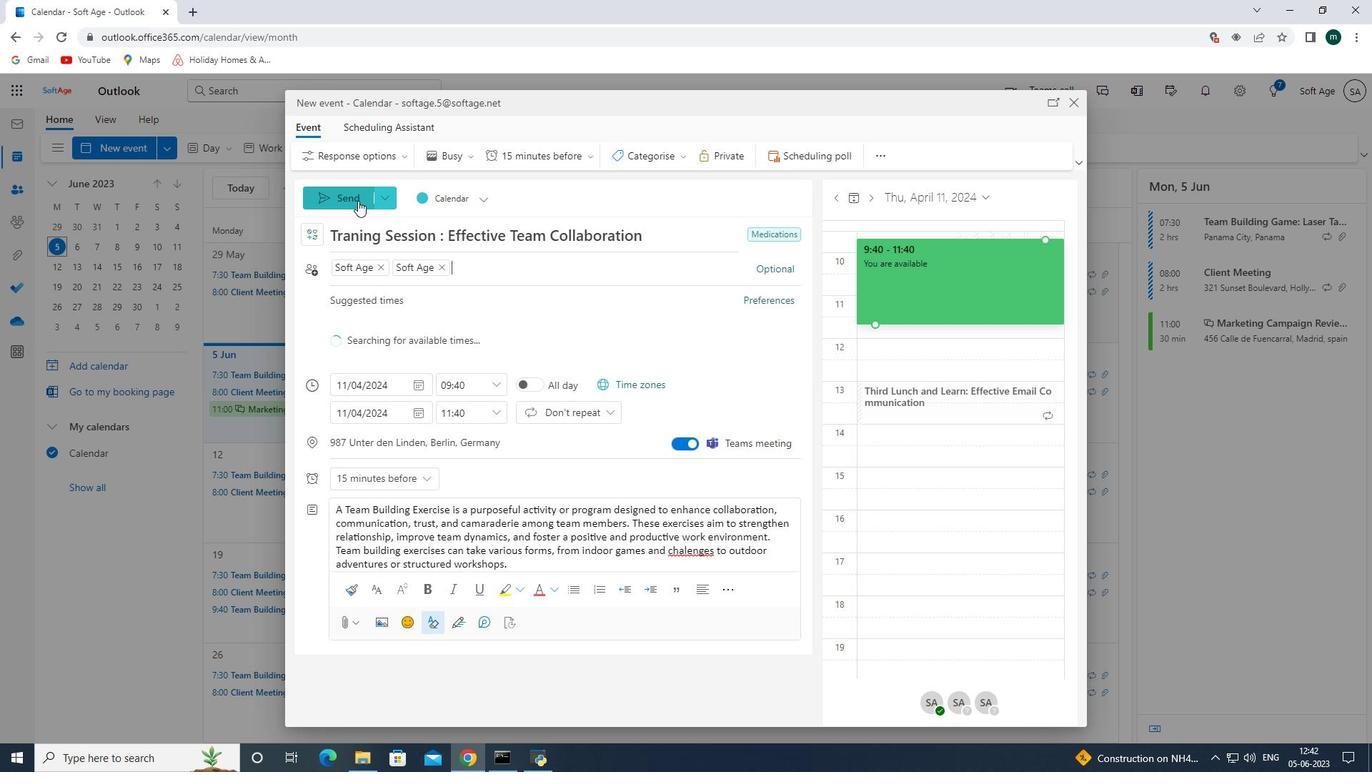 
Action: Mouse moved to (618, 334)
Screenshot: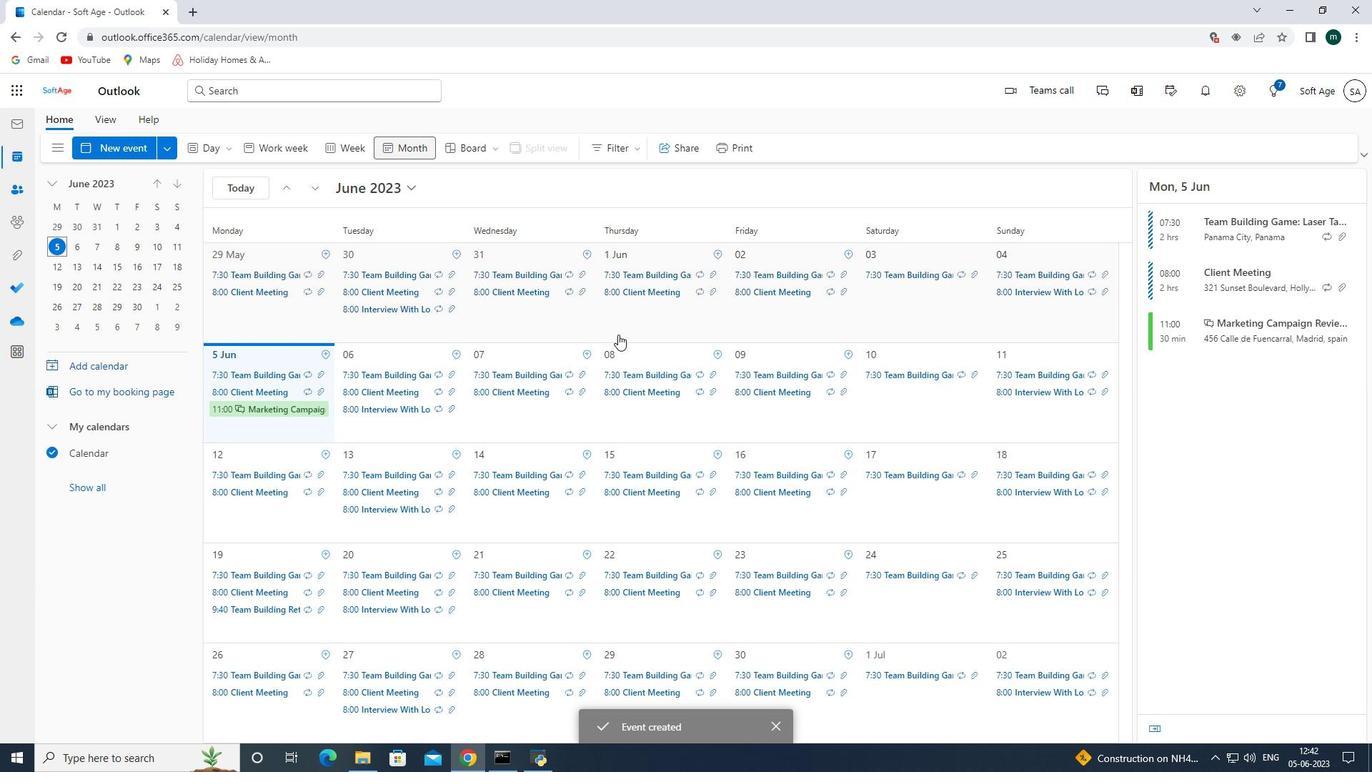 
